 Task: Look for space in Pereira, Colombia from 15th August, 2023 to 20th August, 2023 for 1 adult in price range Rs.5000 to Rs.10000. Place can be private room with 1  bedroom having 1 bed and 1 bathroom. Property type can be house, flat, guest house, hotel. Amenities needed are: washing machine. Booking option can be shelf check-in. Required host language is English.
Action: Mouse moved to (461, 97)
Screenshot: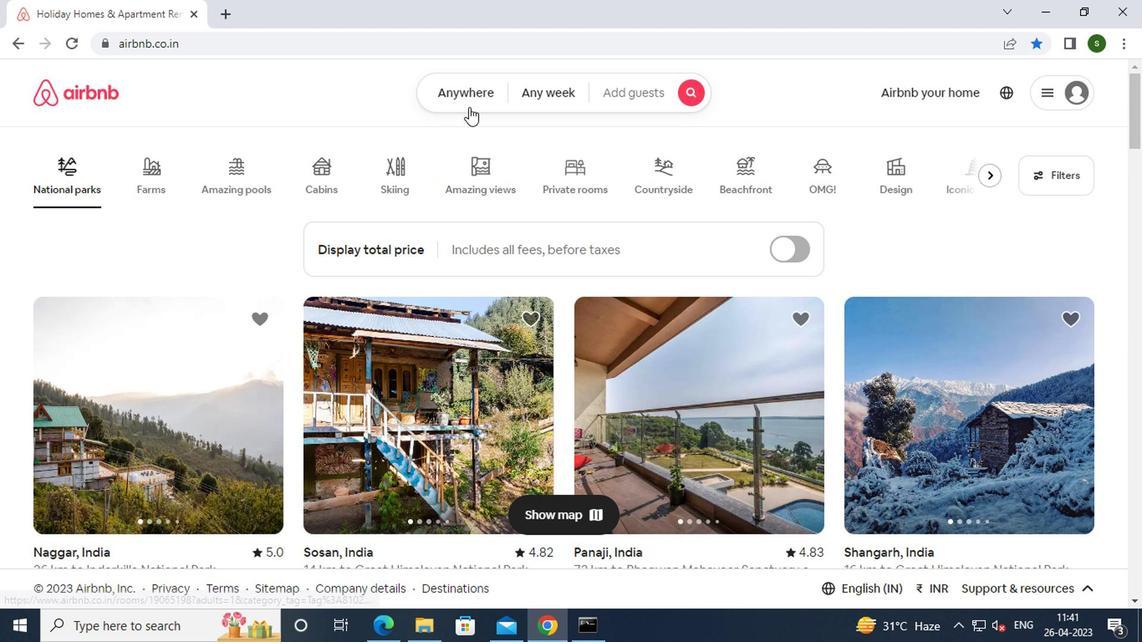 
Action: Mouse pressed left at (461, 97)
Screenshot: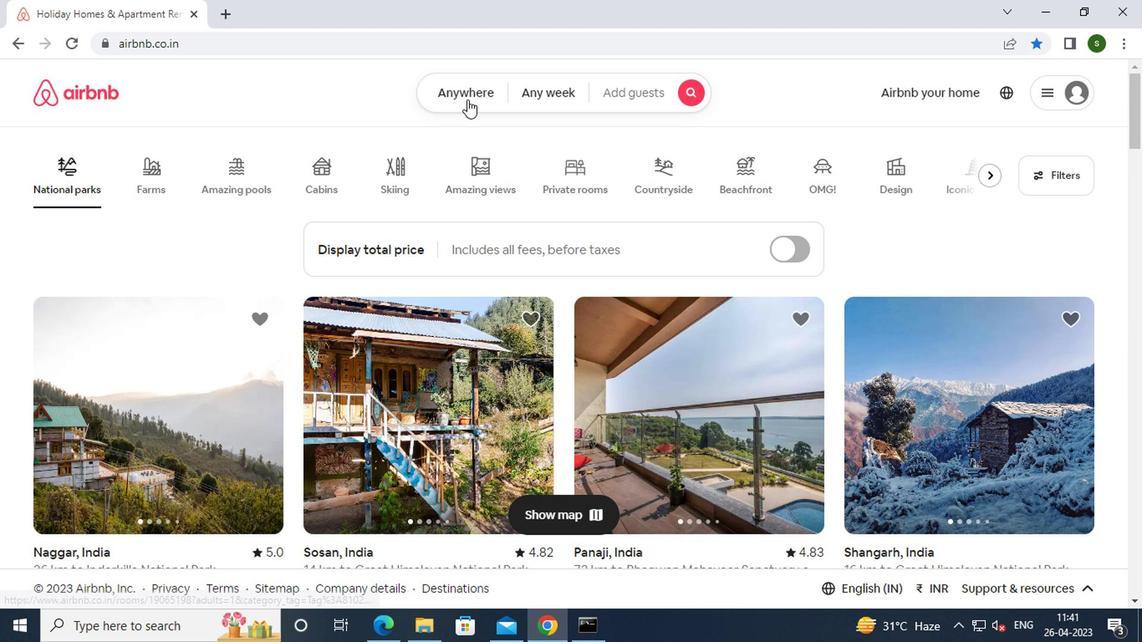 
Action: Mouse moved to (341, 161)
Screenshot: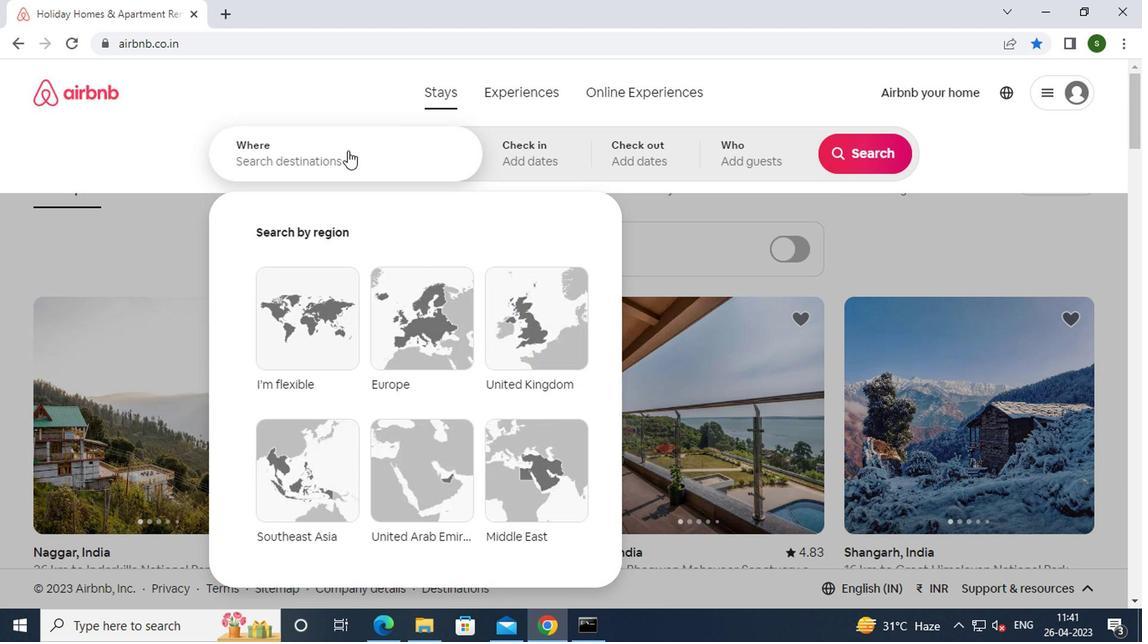 
Action: Mouse pressed left at (341, 161)
Screenshot: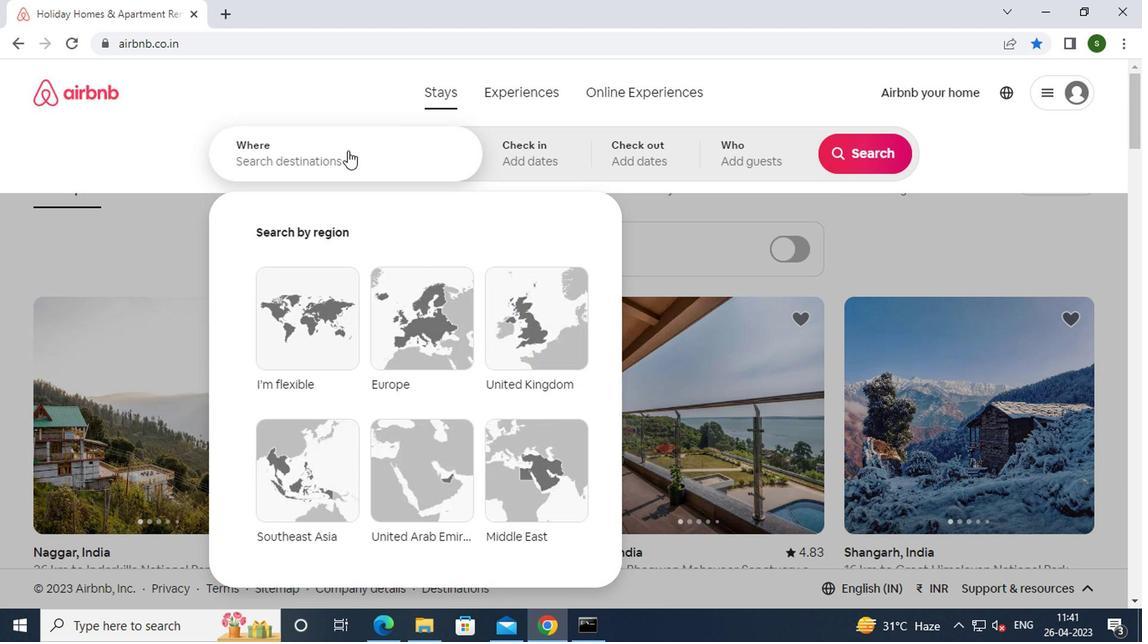 
Action: Key pressed p<Key.caps_lock>ereira,<Key.space><Key.caps_lock>c<Key.caps_lock>olombia<Key.enter>
Screenshot: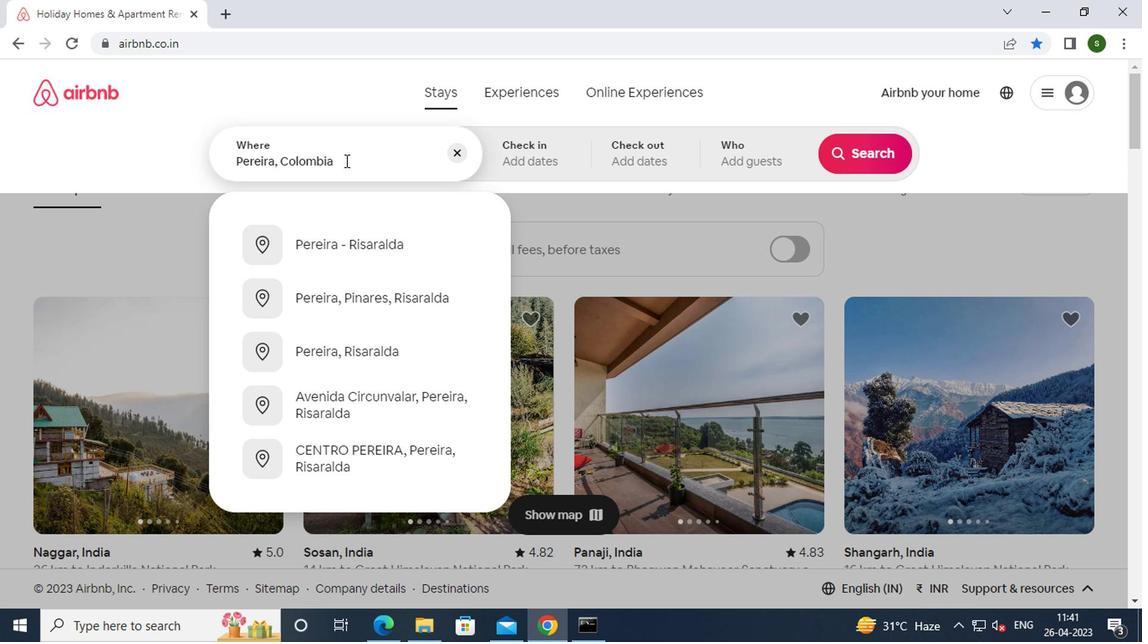 
Action: Mouse moved to (853, 290)
Screenshot: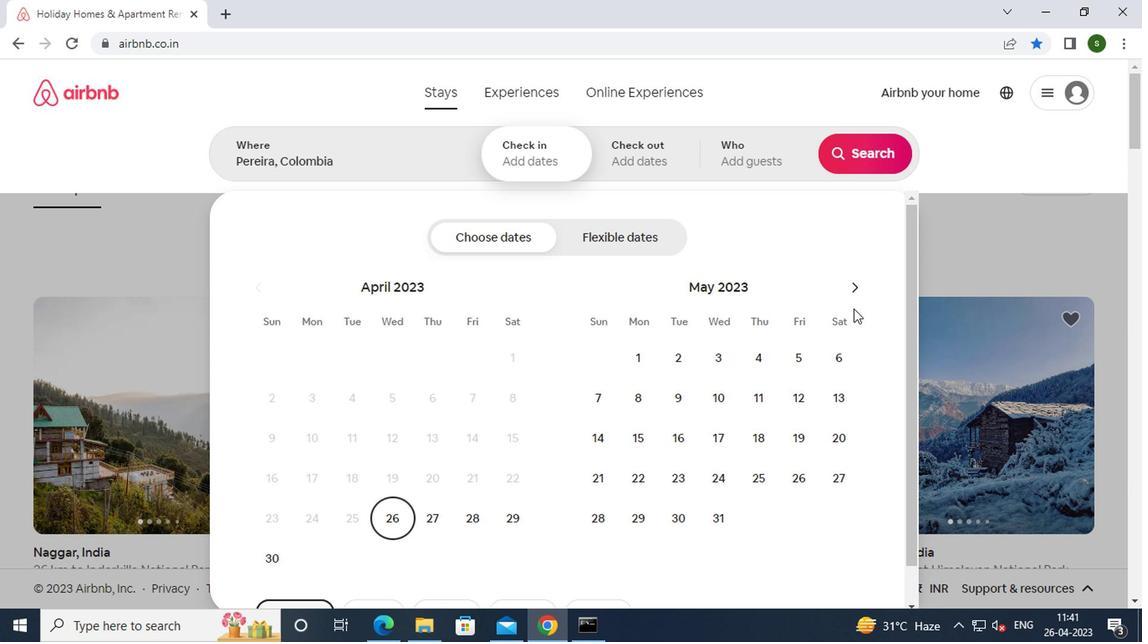 
Action: Mouse pressed left at (853, 290)
Screenshot: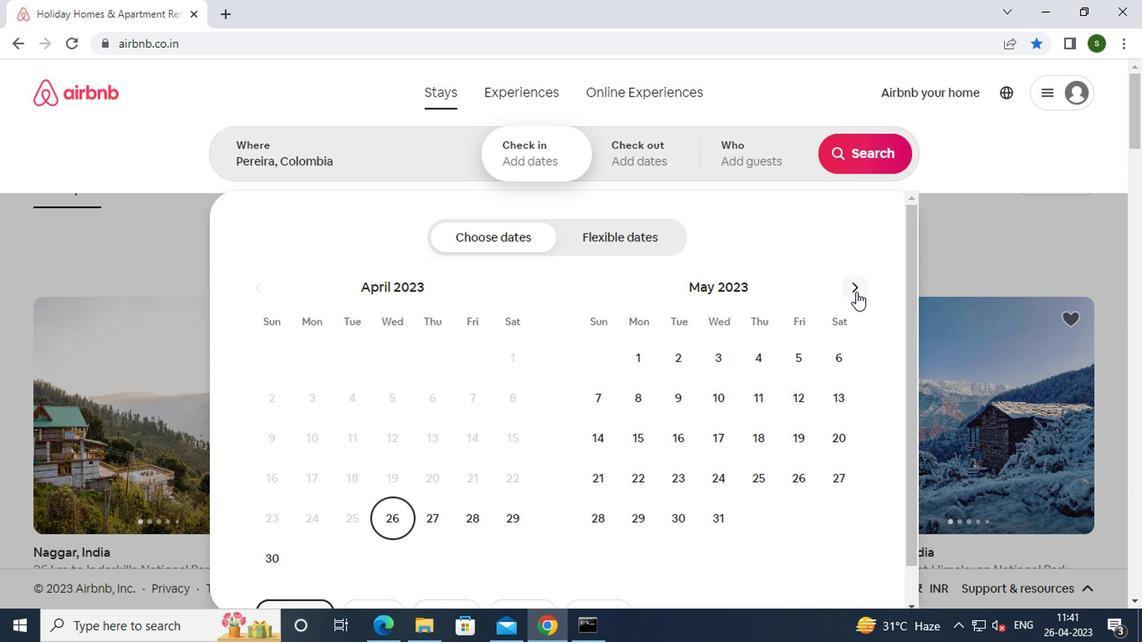 
Action: Mouse moved to (853, 290)
Screenshot: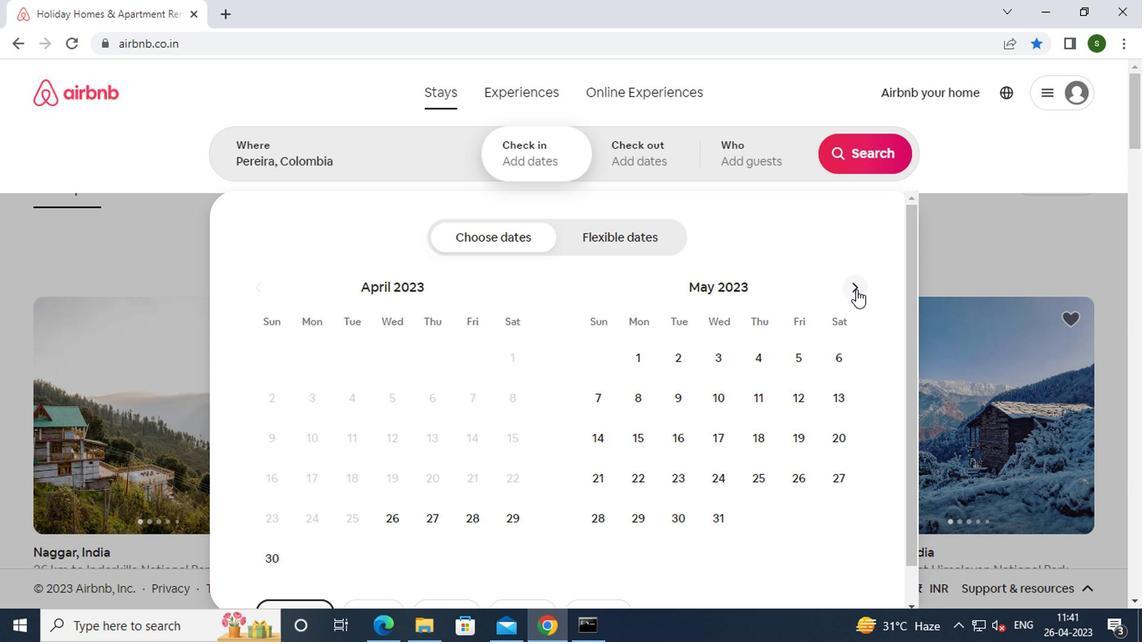 
Action: Mouse pressed left at (853, 290)
Screenshot: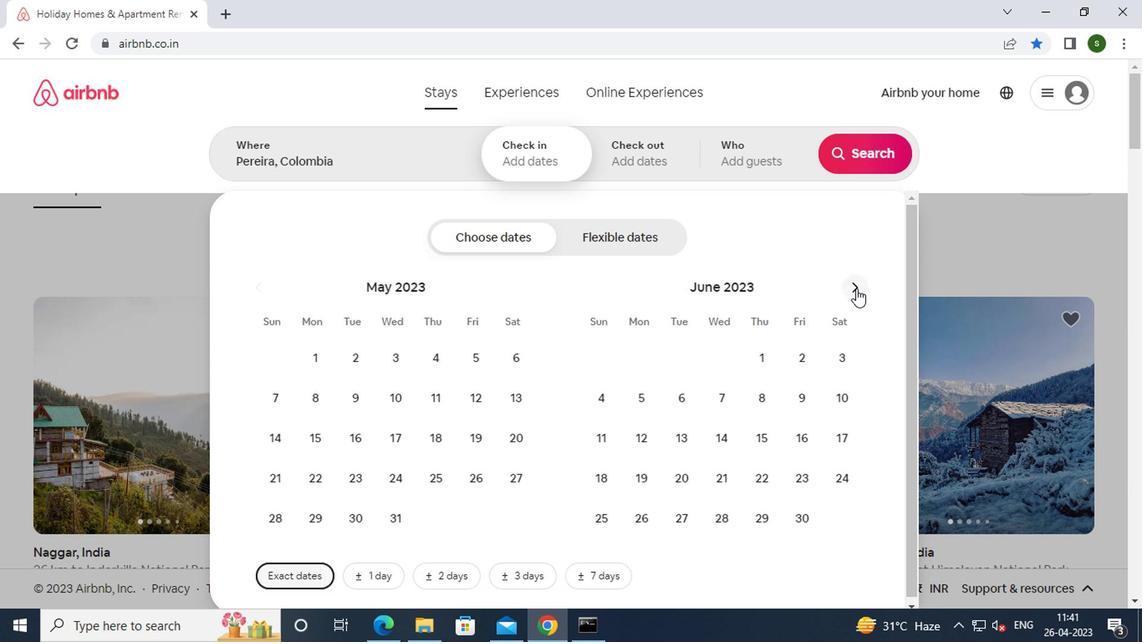 
Action: Mouse pressed left at (853, 290)
Screenshot: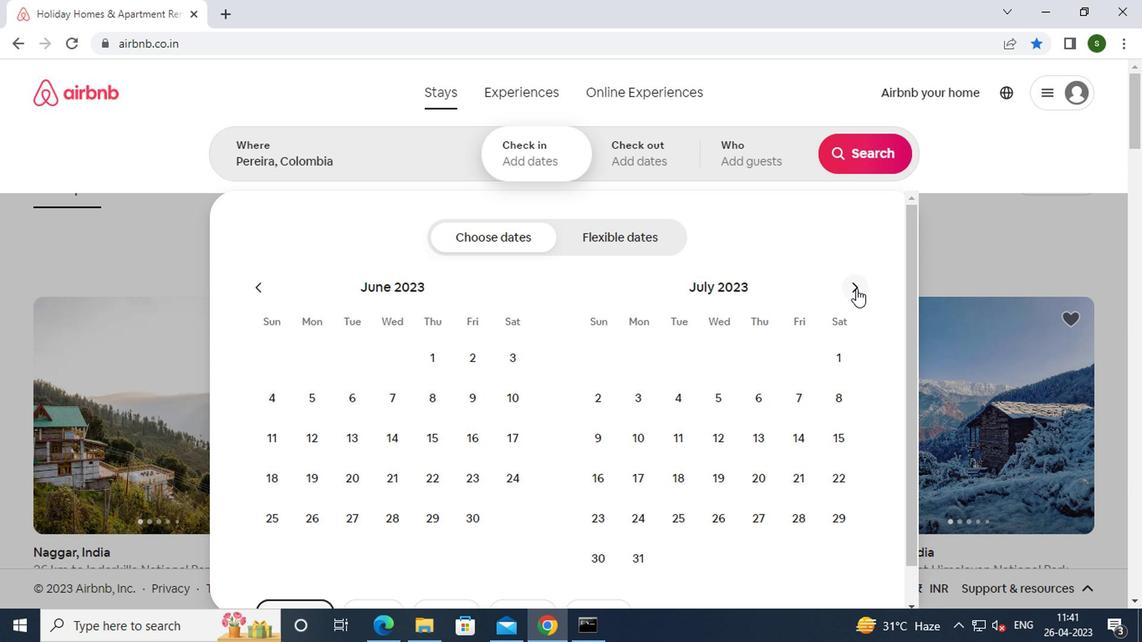 
Action: Mouse moved to (678, 437)
Screenshot: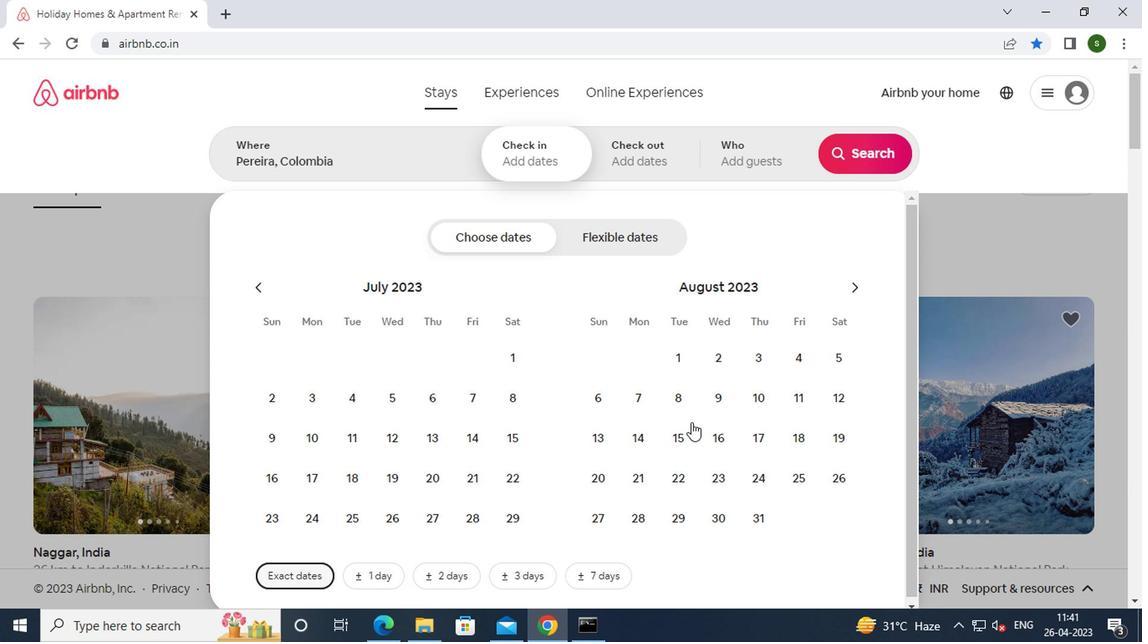 
Action: Mouse pressed left at (678, 437)
Screenshot: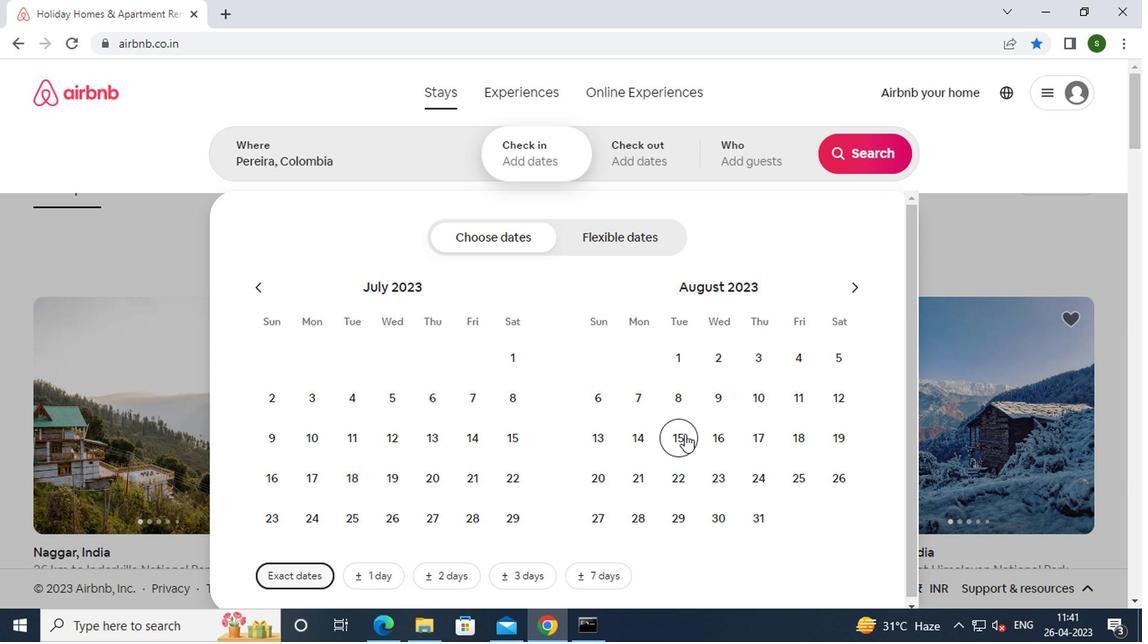 
Action: Mouse moved to (595, 472)
Screenshot: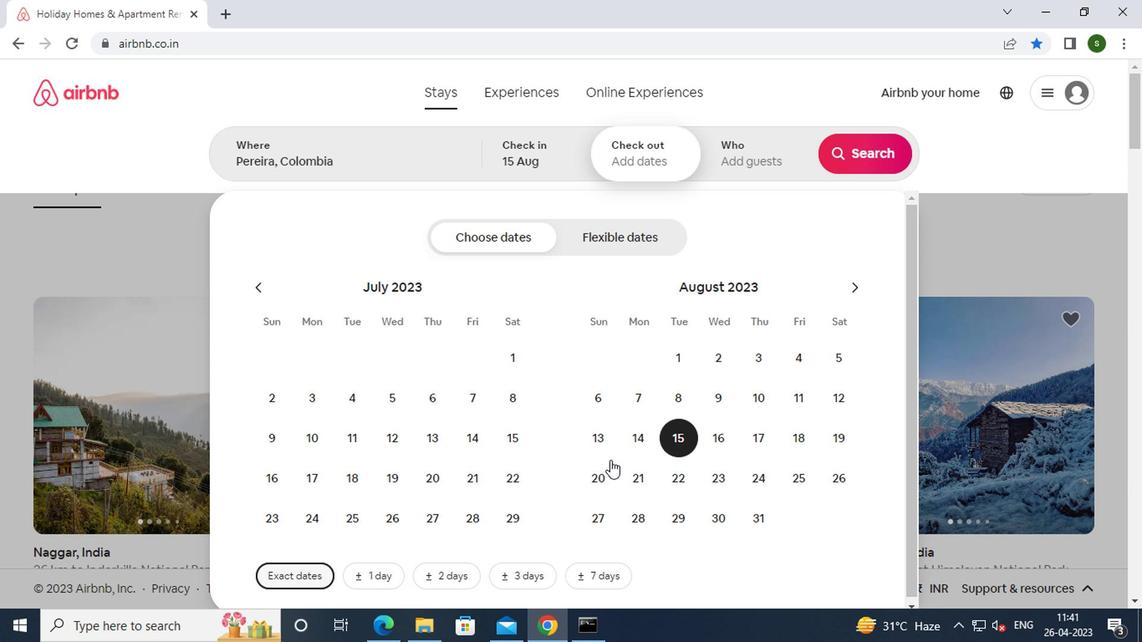 
Action: Mouse pressed left at (595, 472)
Screenshot: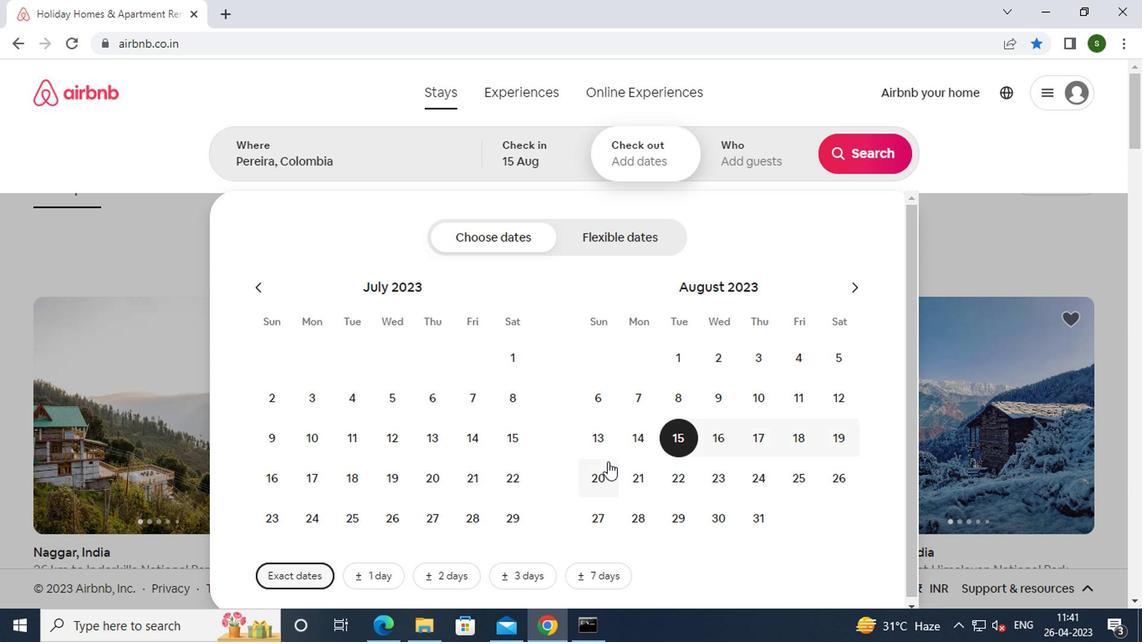 
Action: Mouse moved to (747, 160)
Screenshot: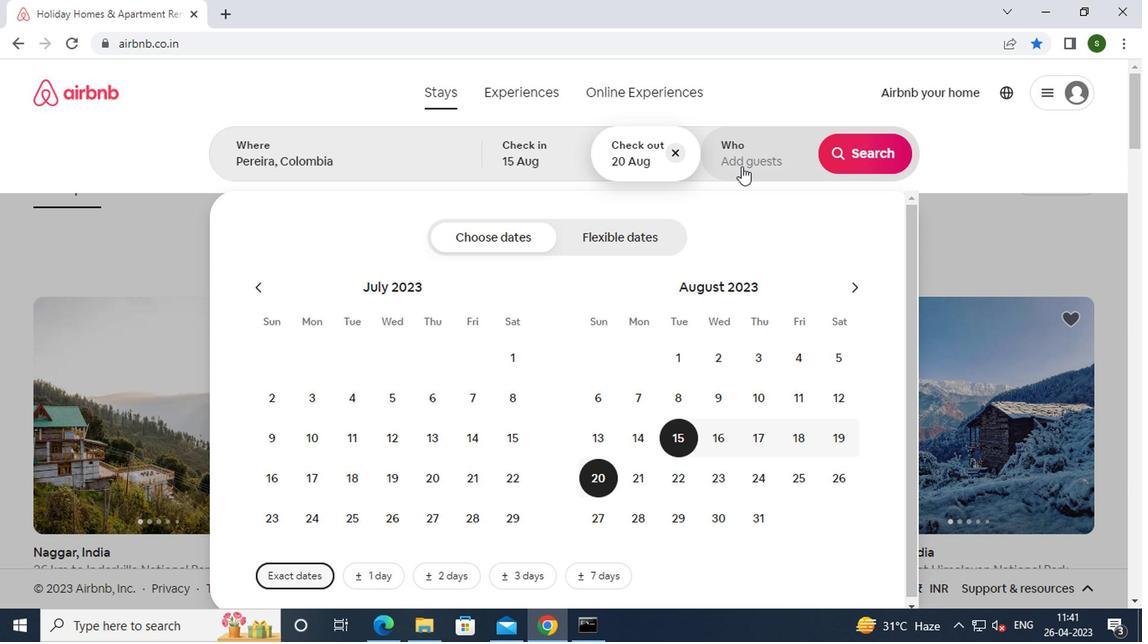 
Action: Mouse pressed left at (747, 160)
Screenshot: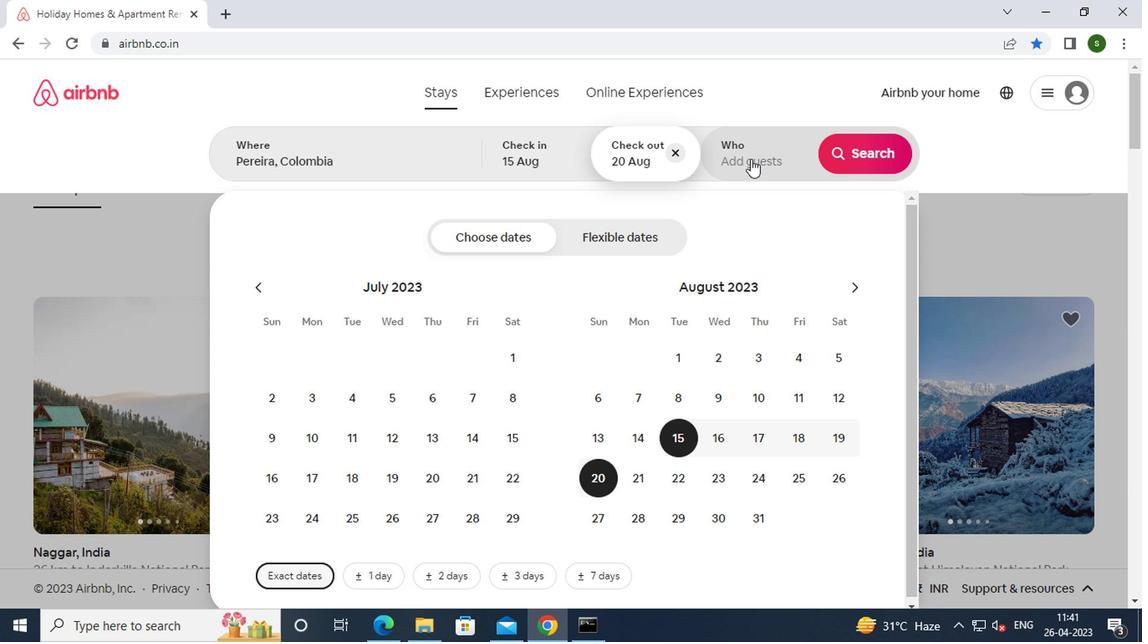 
Action: Mouse moved to (871, 249)
Screenshot: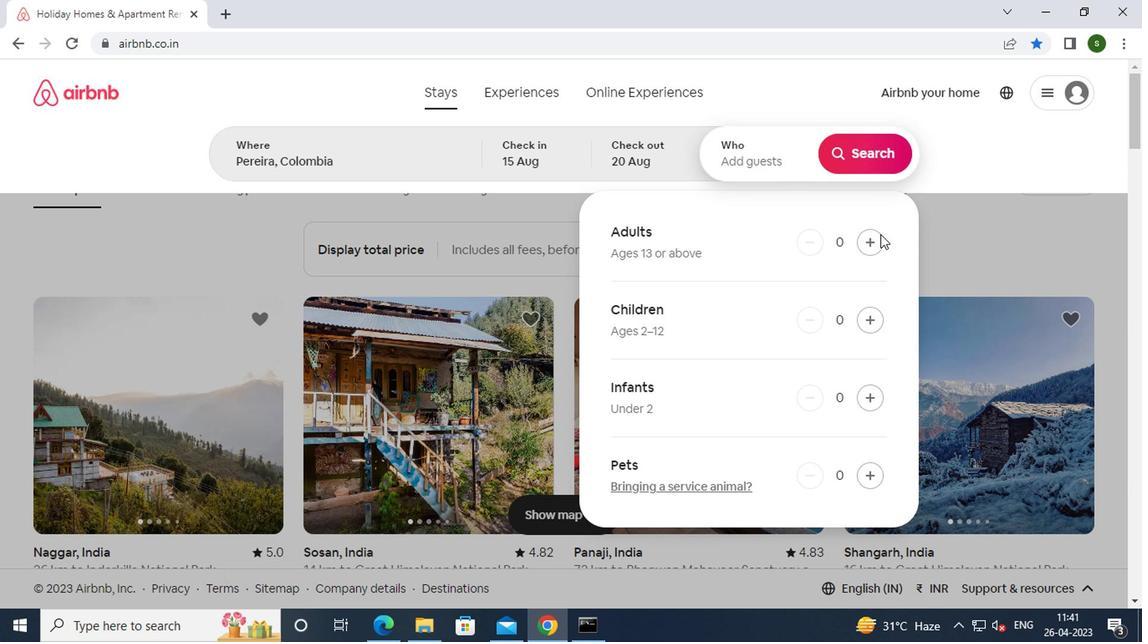 
Action: Mouse pressed left at (871, 249)
Screenshot: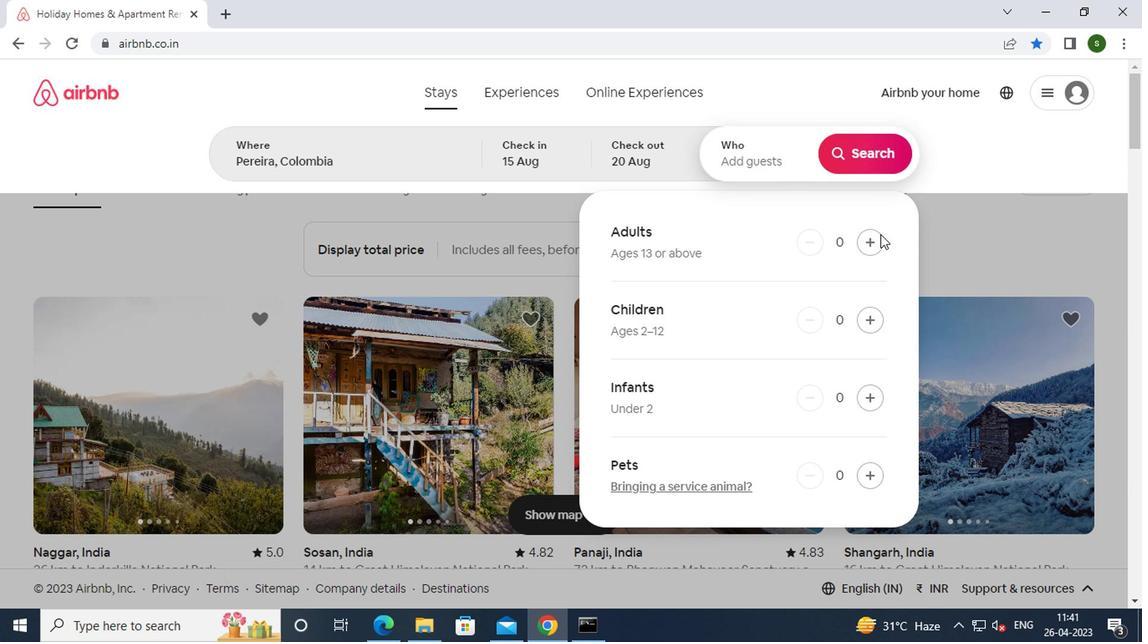
Action: Mouse moved to (858, 147)
Screenshot: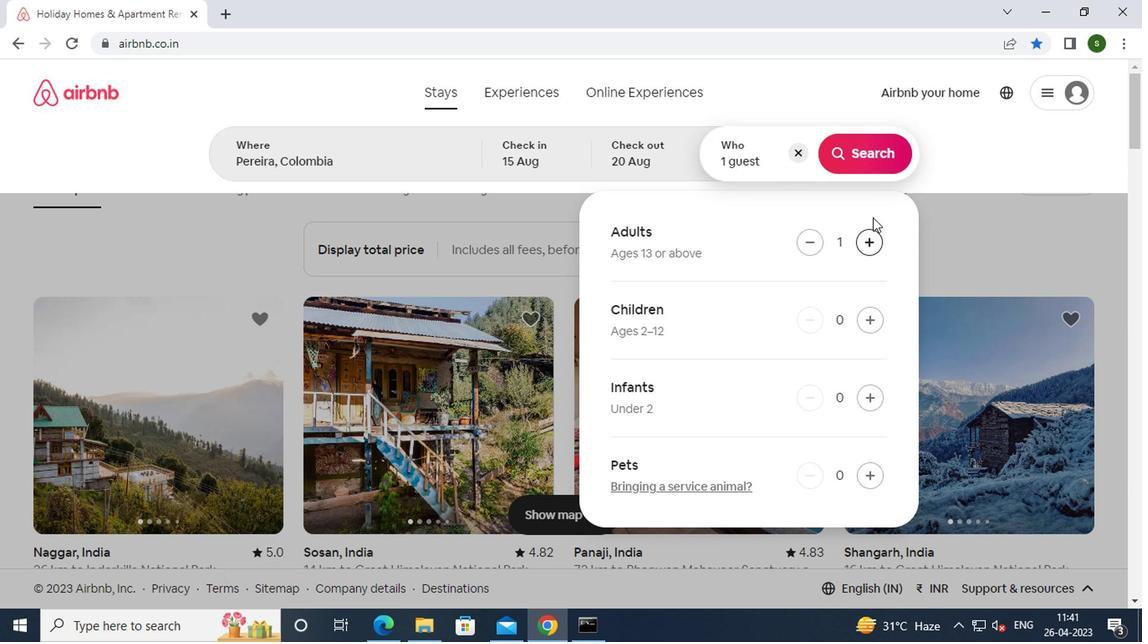 
Action: Mouse pressed left at (858, 147)
Screenshot: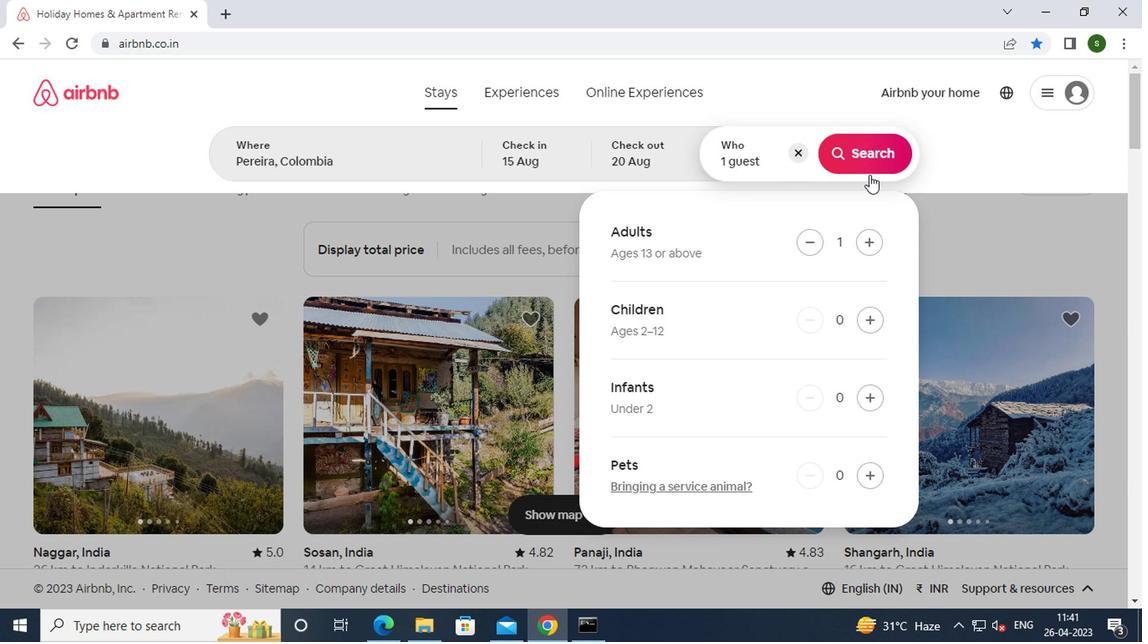 
Action: Mouse moved to (1070, 161)
Screenshot: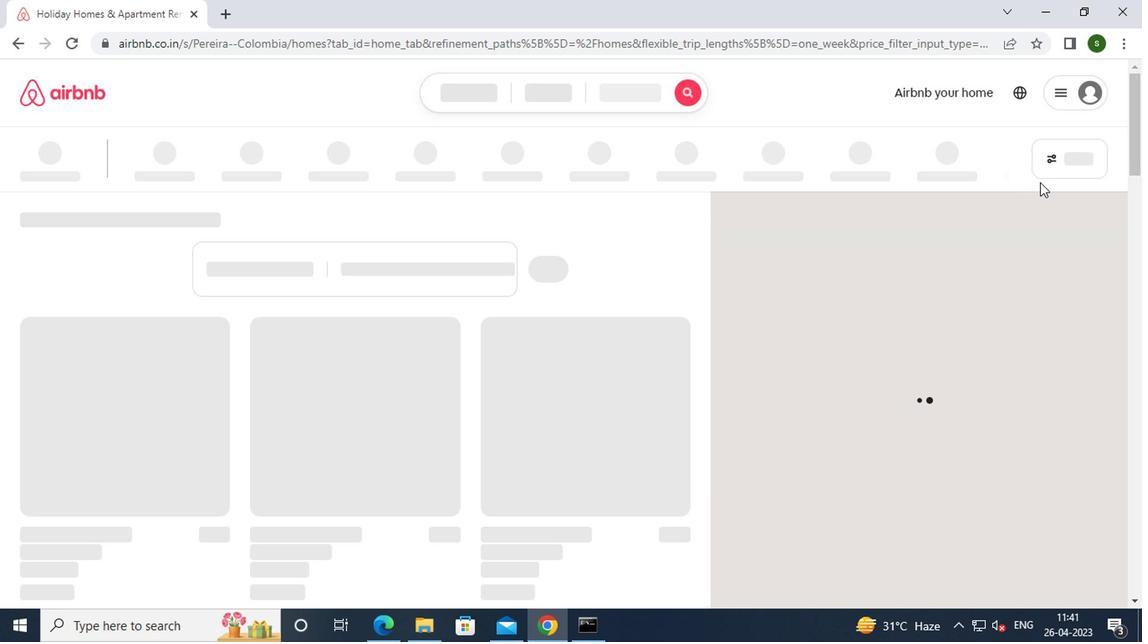 
Action: Mouse pressed left at (1070, 161)
Screenshot: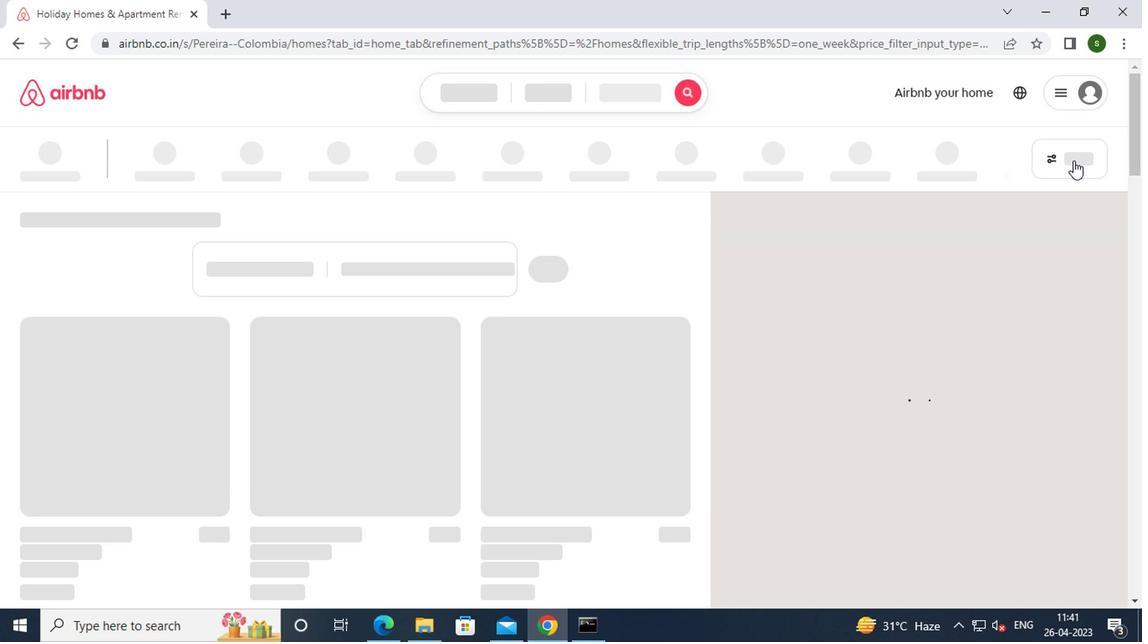 
Action: Mouse moved to (1049, 169)
Screenshot: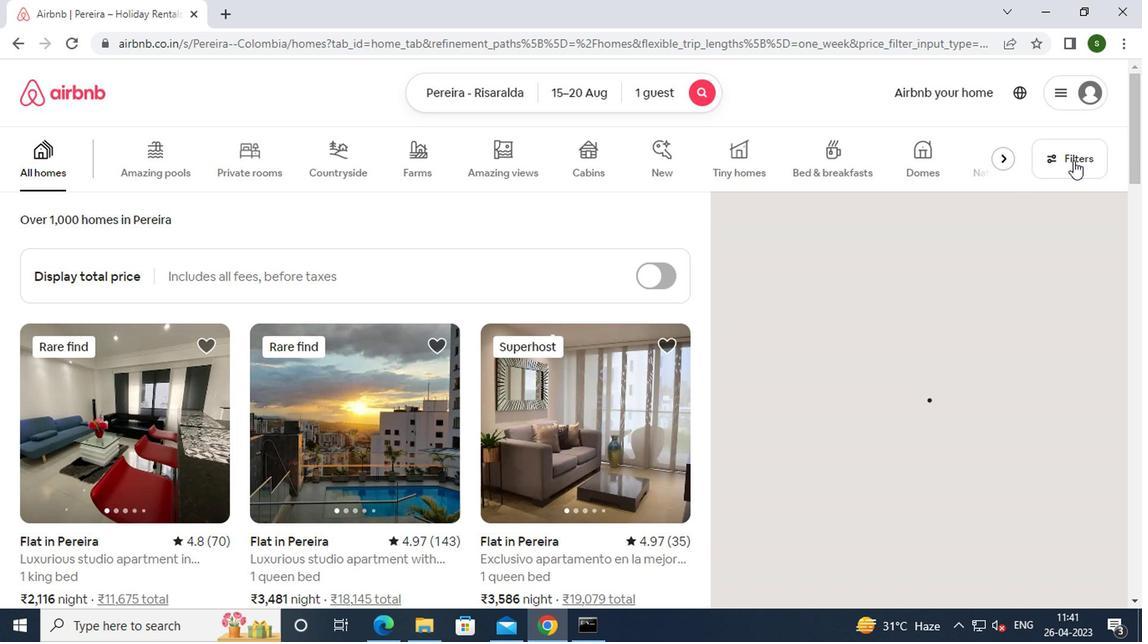 
Action: Mouse pressed left at (1049, 169)
Screenshot: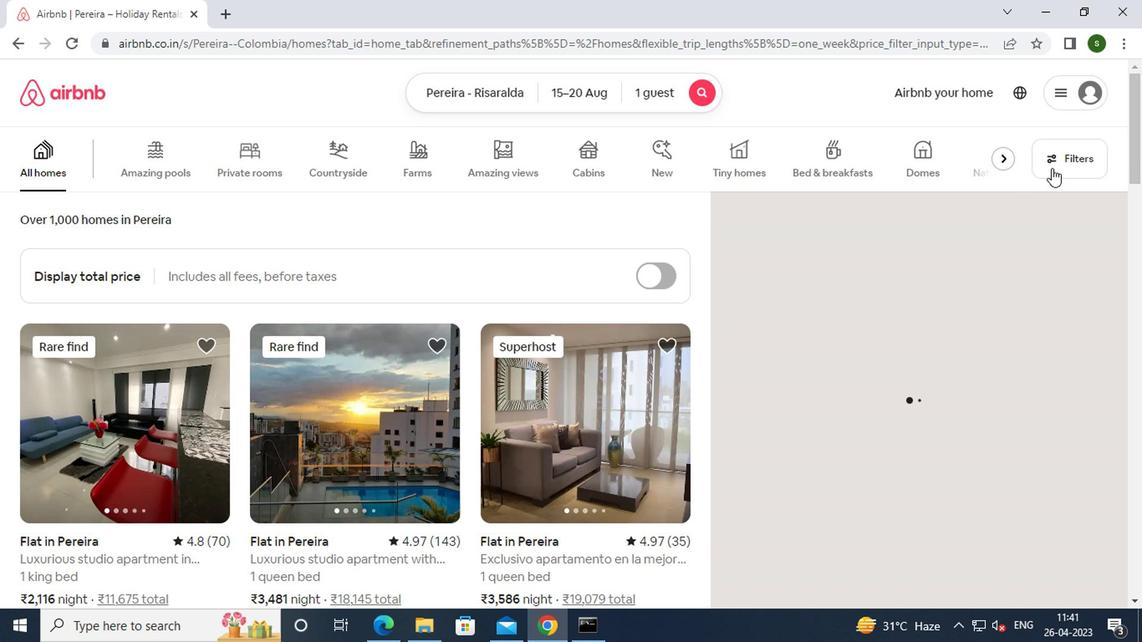 
Action: Mouse moved to (508, 379)
Screenshot: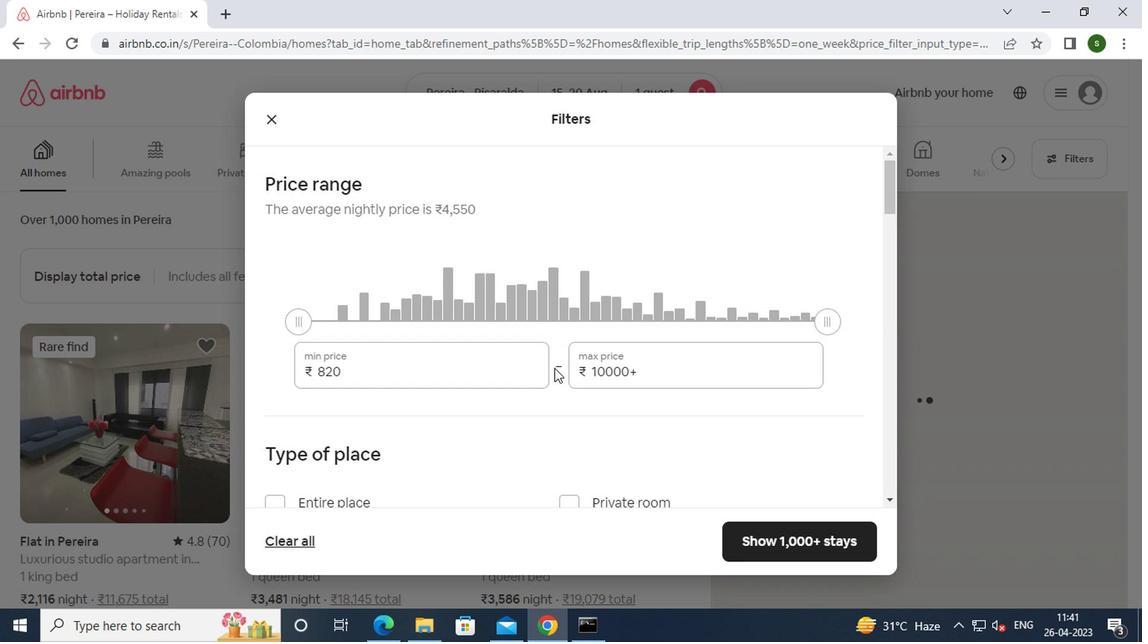 
Action: Mouse pressed left at (508, 379)
Screenshot: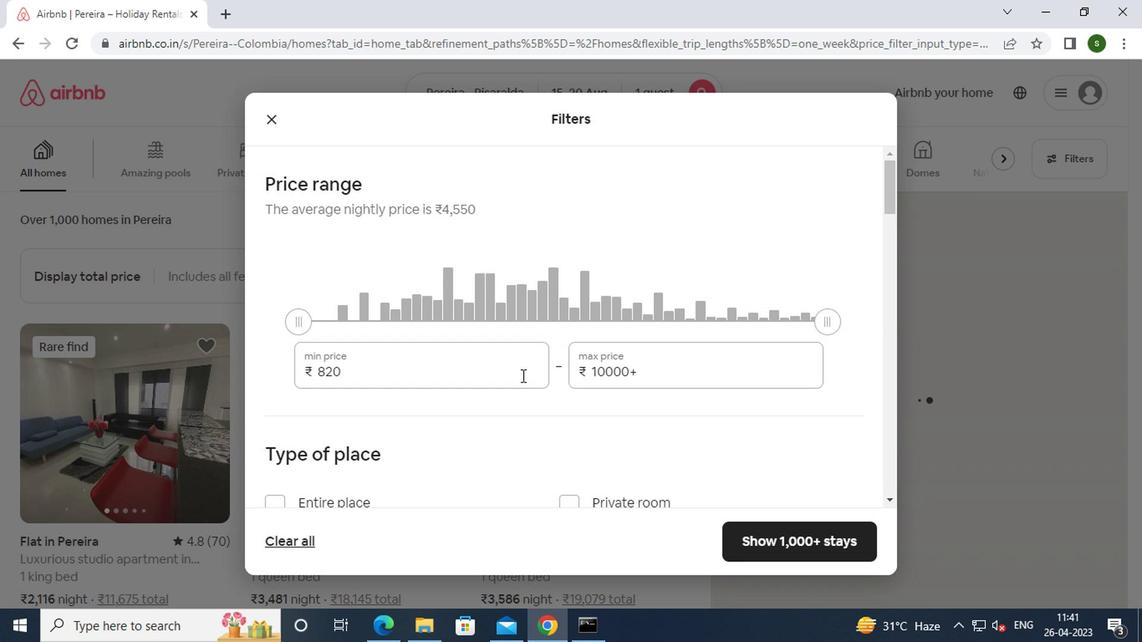 
Action: Mouse moved to (505, 374)
Screenshot: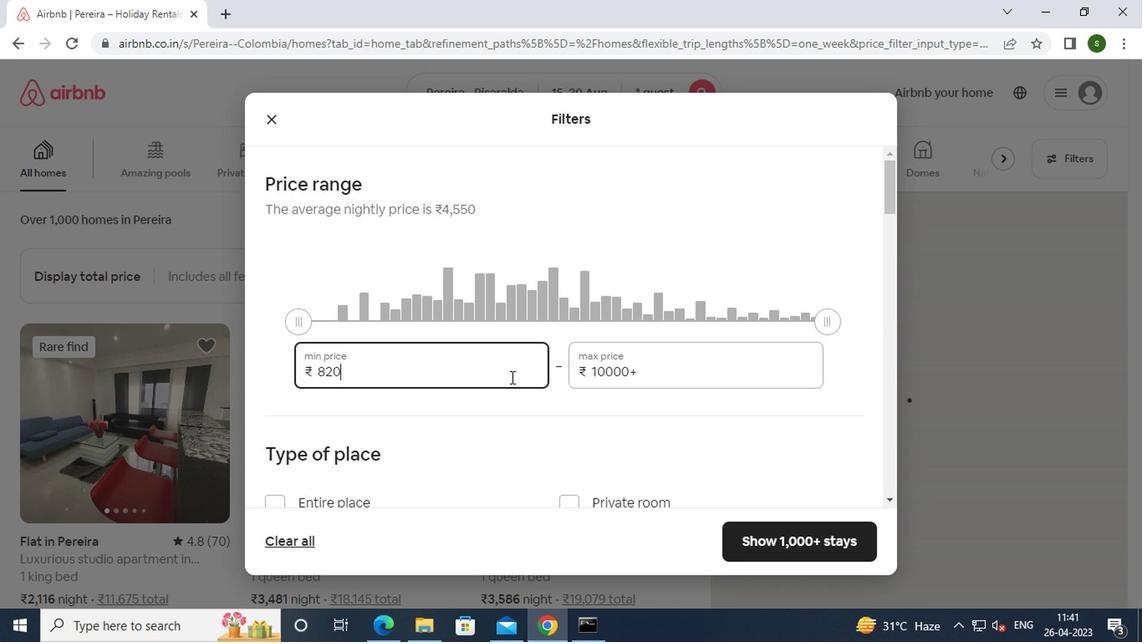 
Action: Key pressed <Key.backspace><Key.backspace><Key.backspace><Key.backspace><Key.backspace><Key.backspace><Key.backspace><Key.backspace><Key.backspace><Key.backspace><Key.backspace>5000
Screenshot: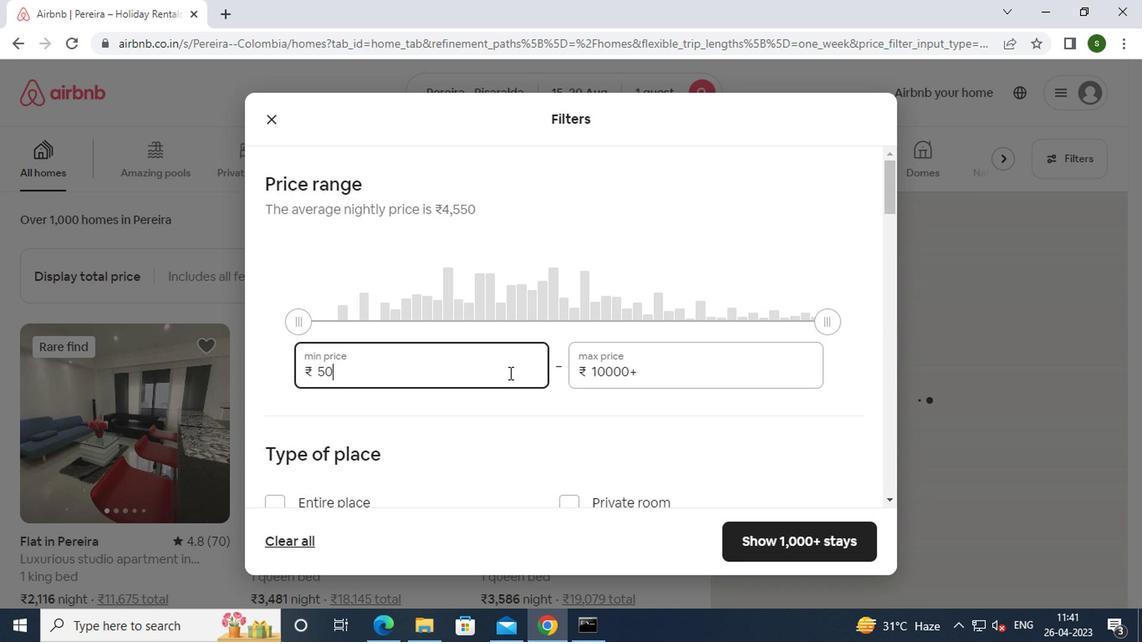 
Action: Mouse moved to (644, 366)
Screenshot: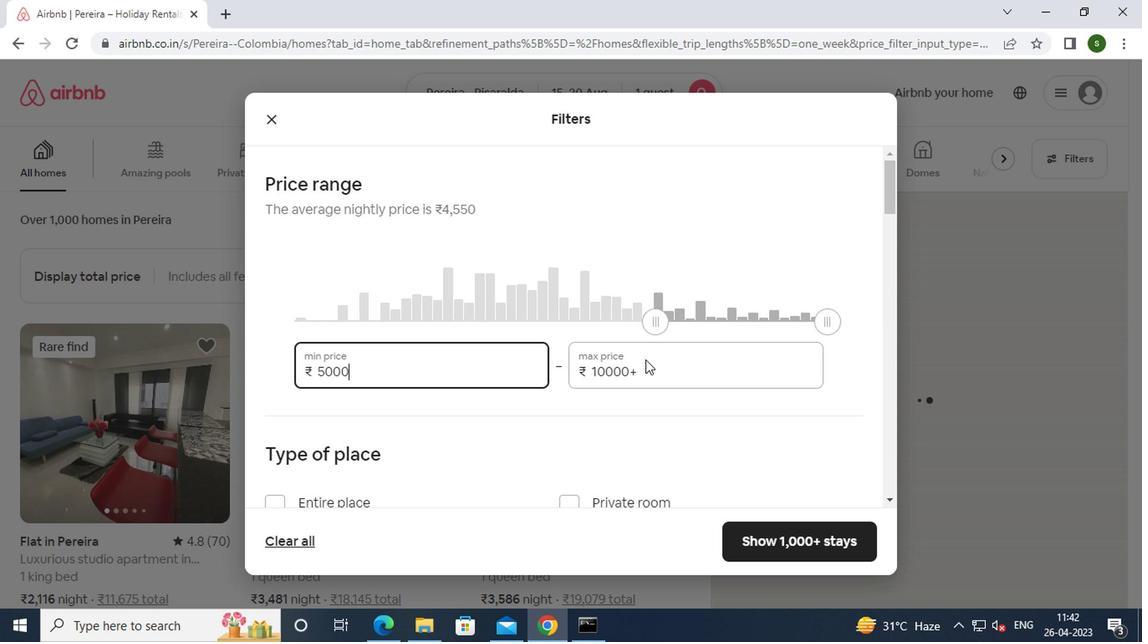 
Action: Mouse pressed left at (644, 366)
Screenshot: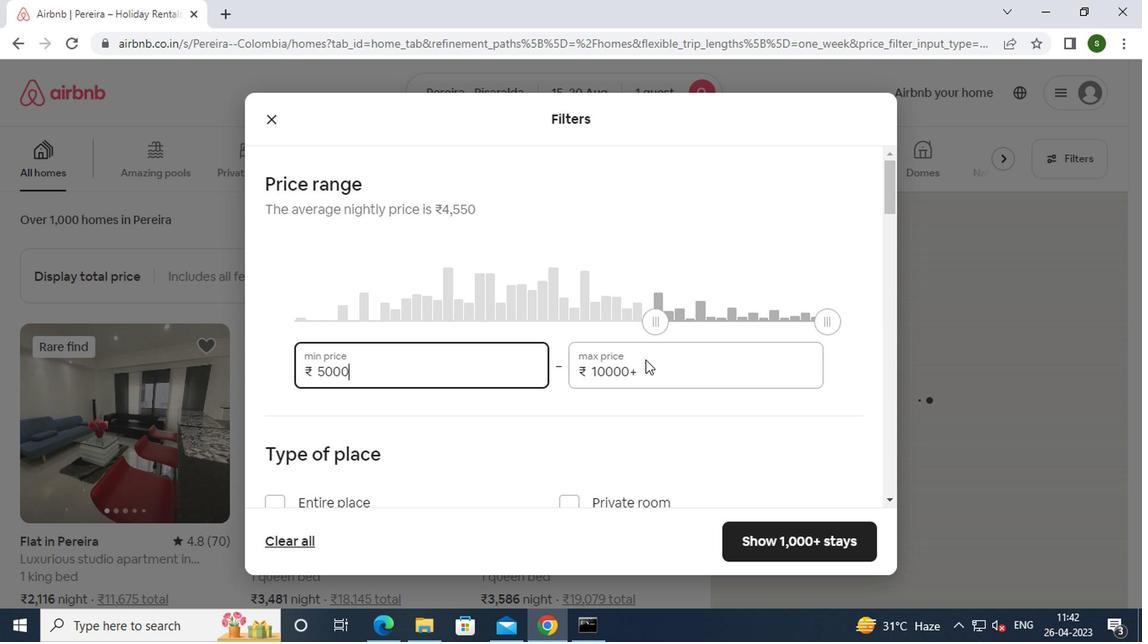 
Action: Key pressed <Key.backspace><Key.backspace><Key.backspace><Key.backspace><Key.backspace><Key.backspace><Key.backspace><Key.backspace><Key.backspace><Key.backspace><Key.backspace><Key.backspace>10000
Screenshot: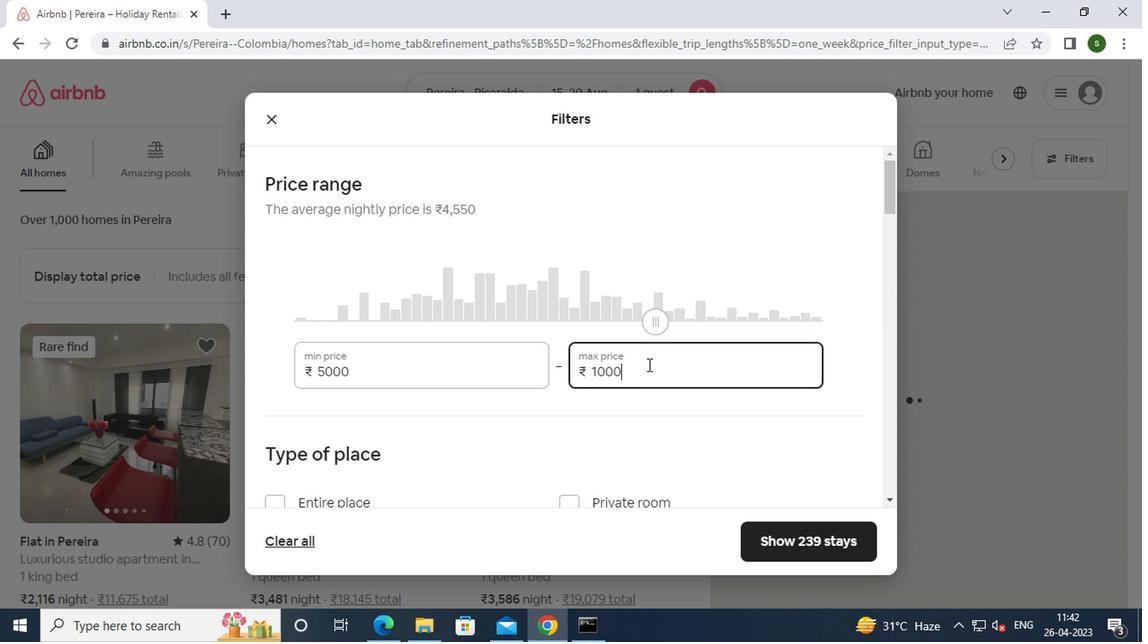 
Action: Mouse moved to (530, 410)
Screenshot: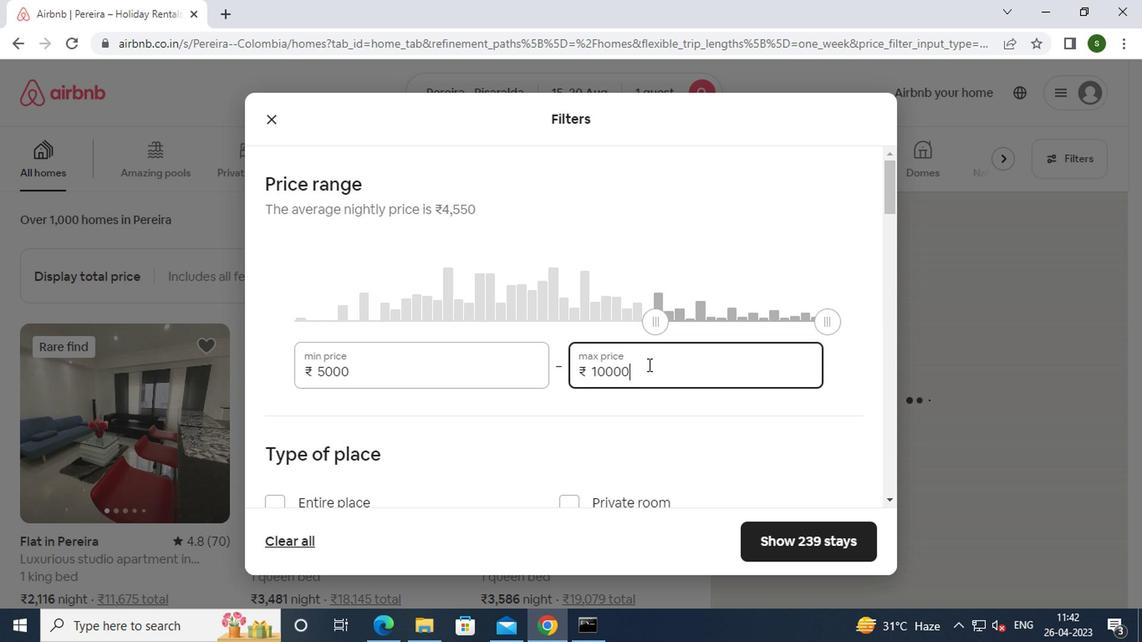 
Action: Mouse scrolled (530, 409) with delta (0, -1)
Screenshot: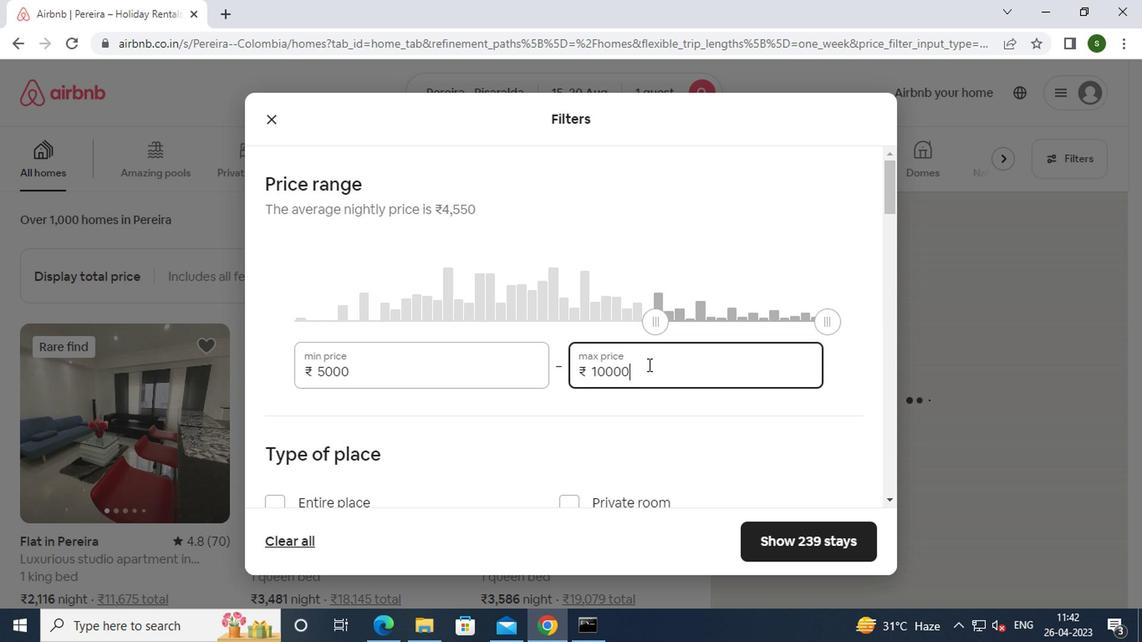 
Action: Mouse moved to (528, 411)
Screenshot: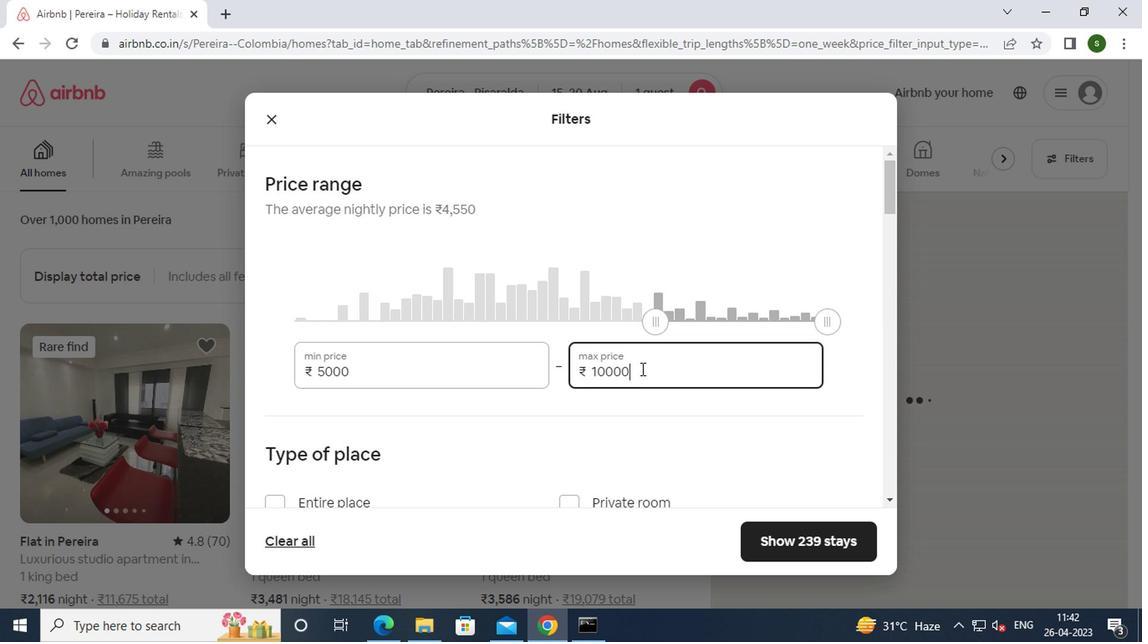 
Action: Mouse scrolled (528, 410) with delta (0, 0)
Screenshot: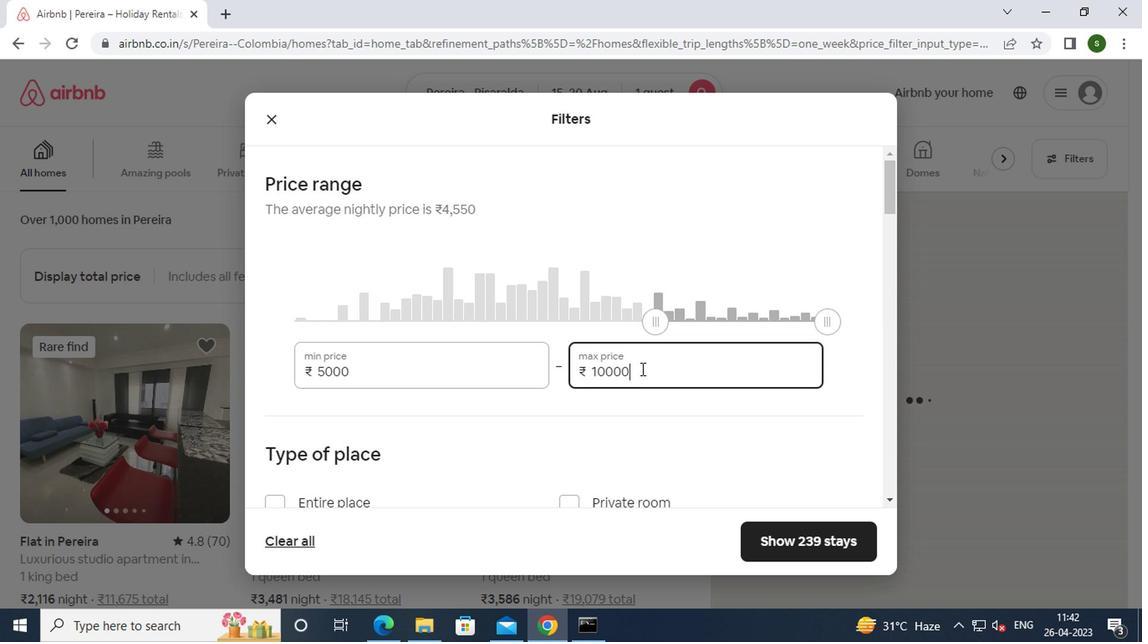
Action: Mouse moved to (567, 346)
Screenshot: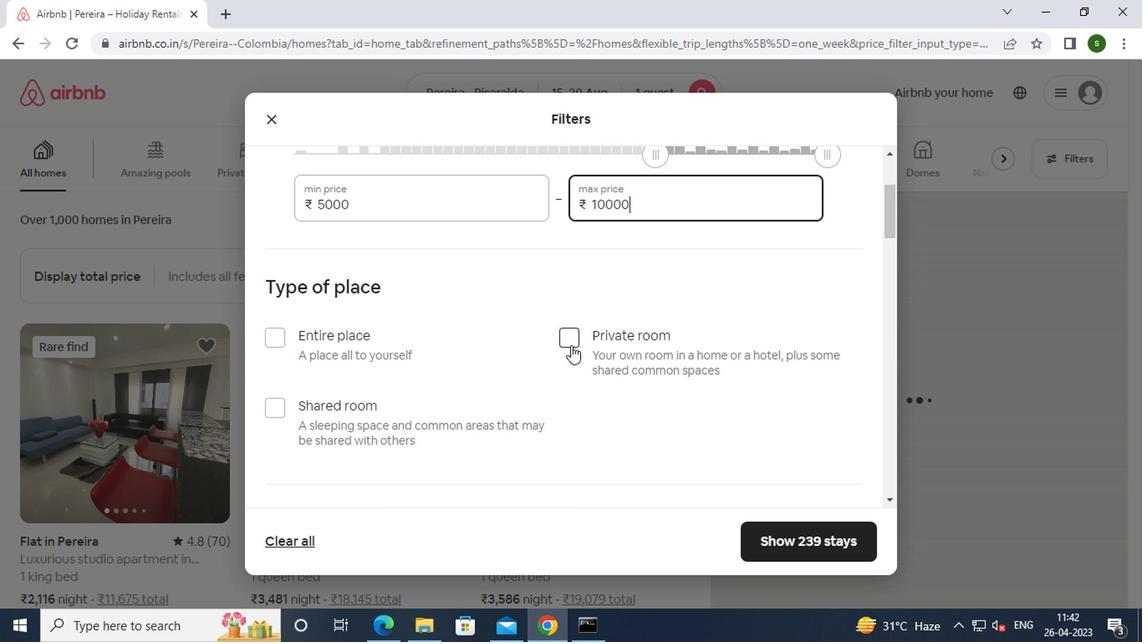 
Action: Mouse pressed left at (567, 346)
Screenshot: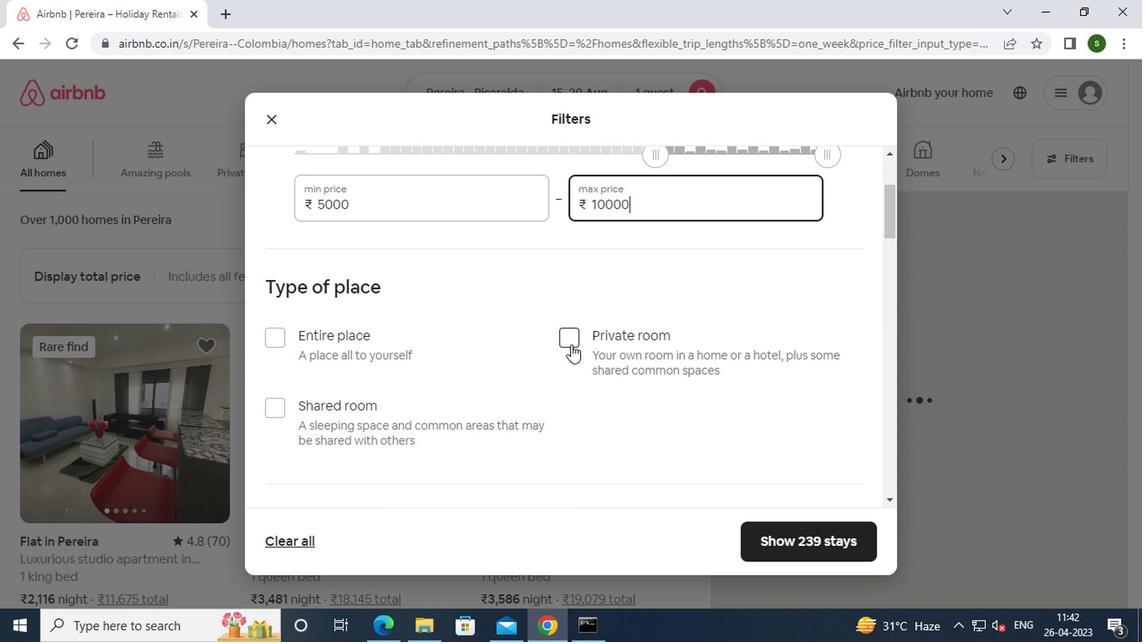 
Action: Mouse moved to (484, 382)
Screenshot: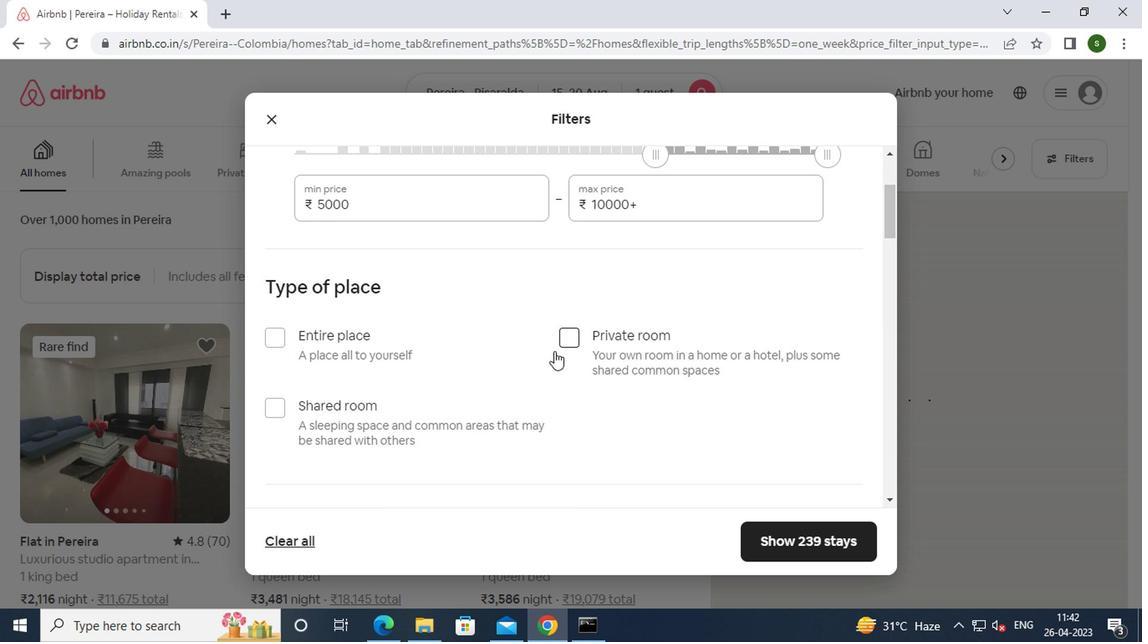 
Action: Mouse scrolled (484, 380) with delta (0, -1)
Screenshot: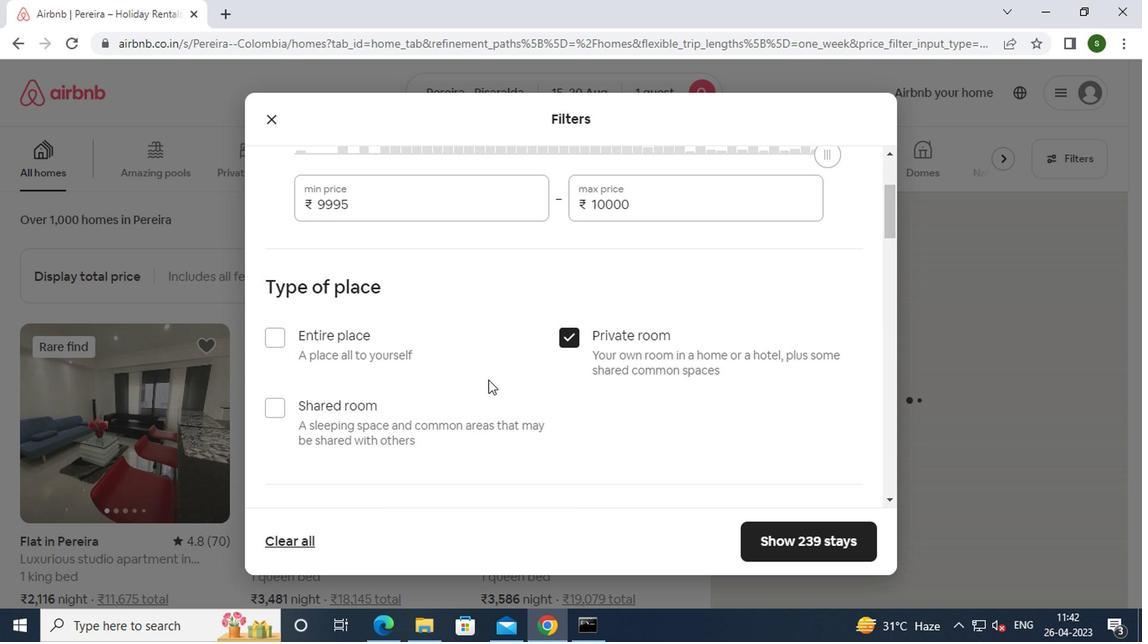 
Action: Mouse scrolled (484, 380) with delta (0, -1)
Screenshot: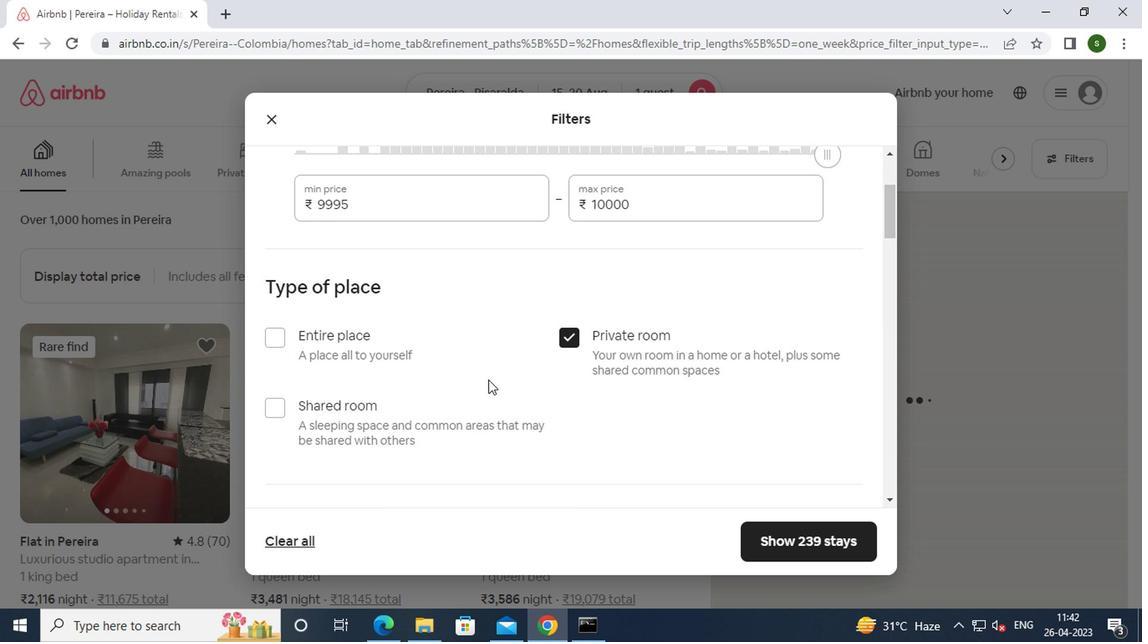 
Action: Mouse scrolled (484, 380) with delta (0, -1)
Screenshot: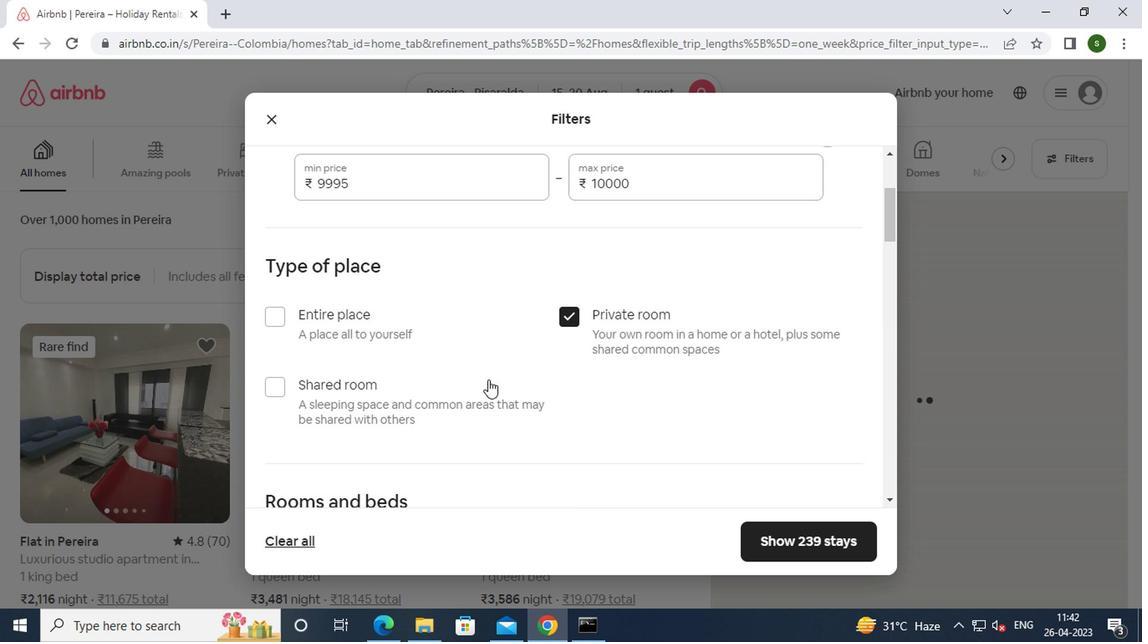 
Action: Mouse scrolled (484, 380) with delta (0, -1)
Screenshot: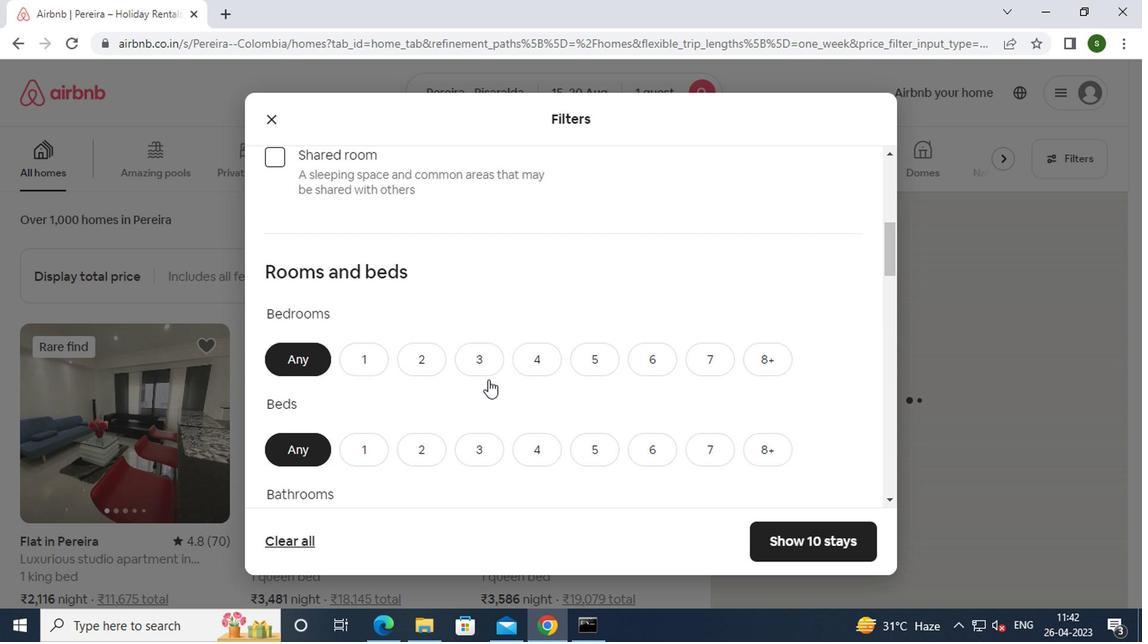 
Action: Mouse scrolled (484, 380) with delta (0, -1)
Screenshot: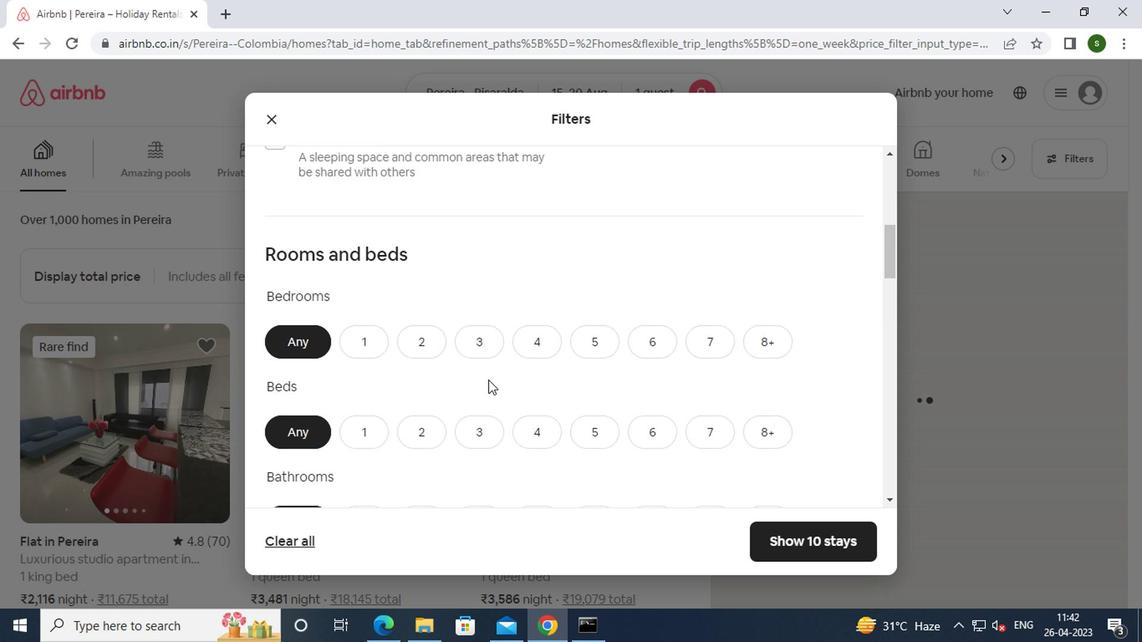 
Action: Mouse moved to (360, 176)
Screenshot: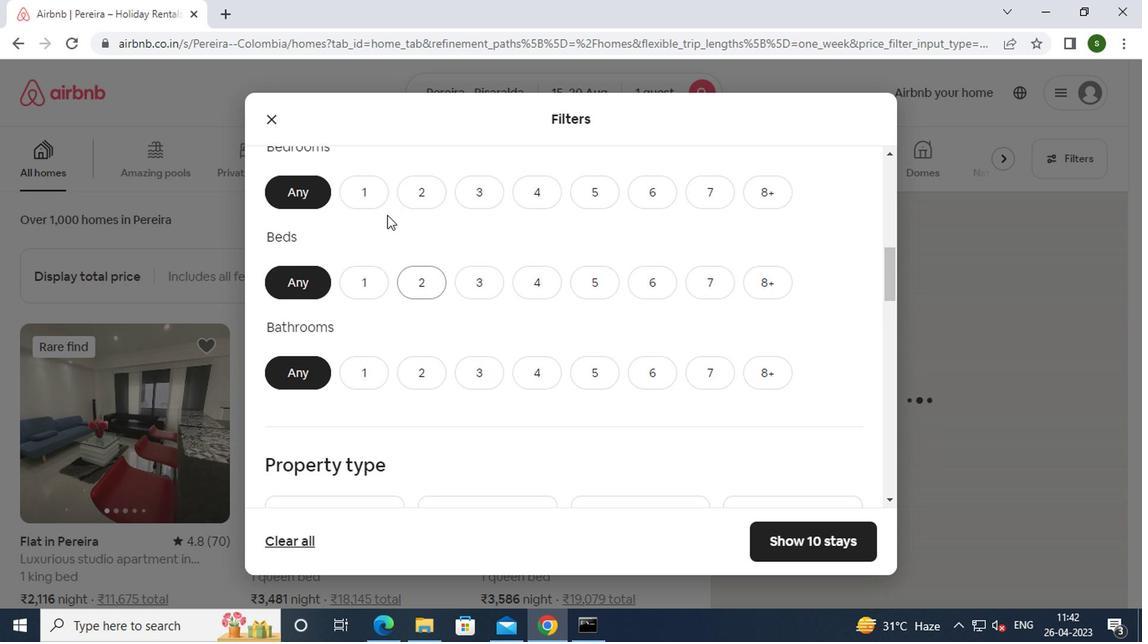 
Action: Mouse pressed left at (360, 176)
Screenshot: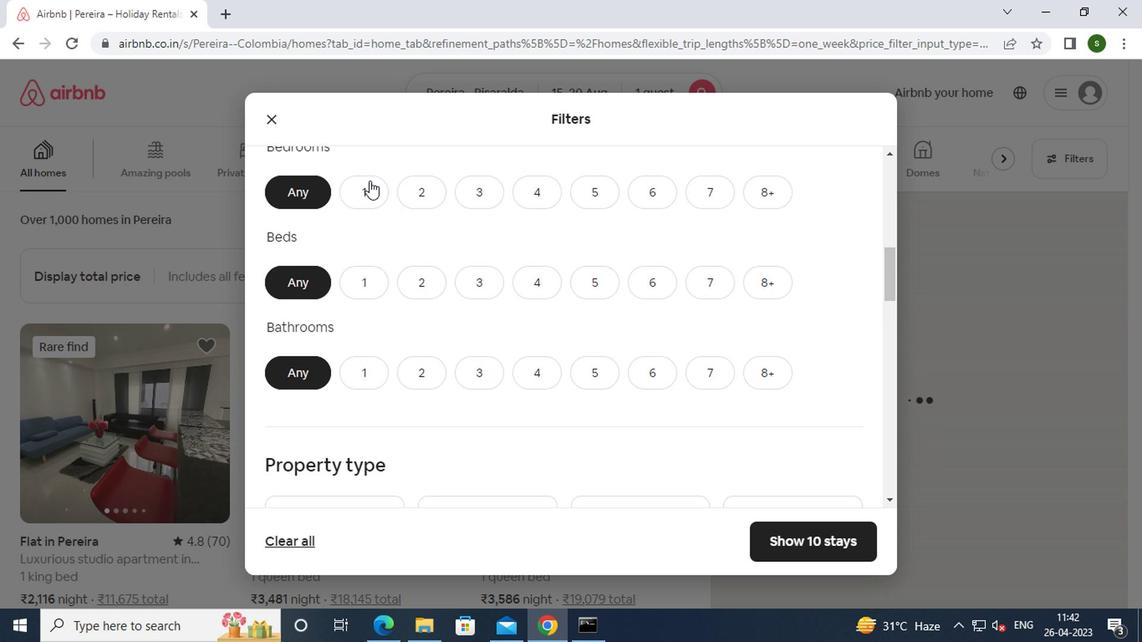 
Action: Mouse moved to (360, 195)
Screenshot: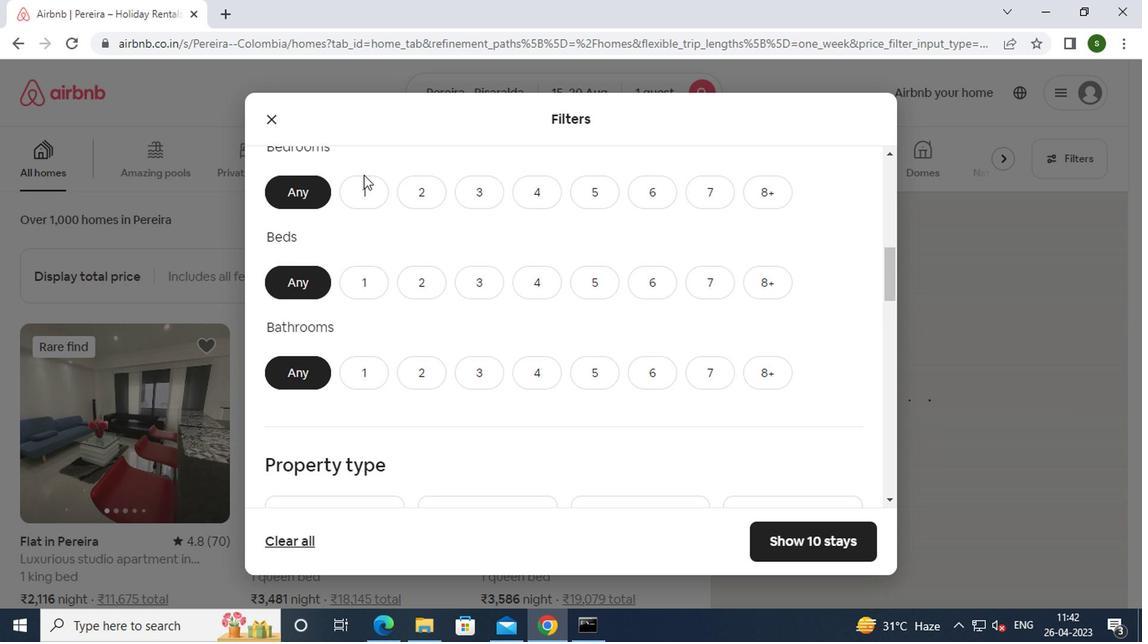 
Action: Mouse pressed left at (360, 195)
Screenshot: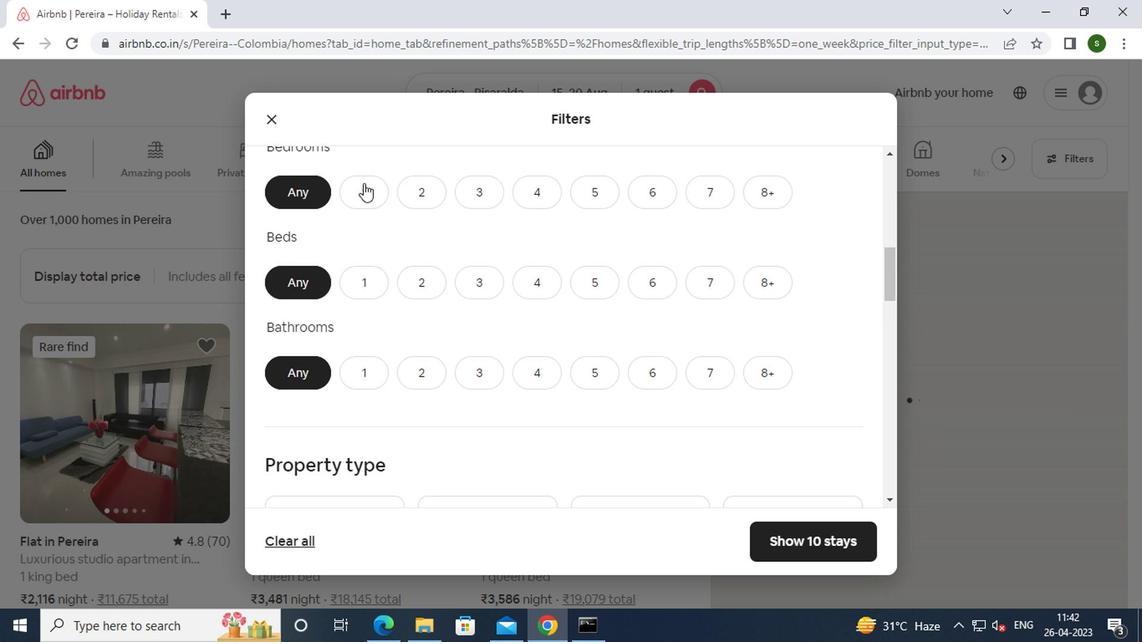
Action: Mouse moved to (357, 284)
Screenshot: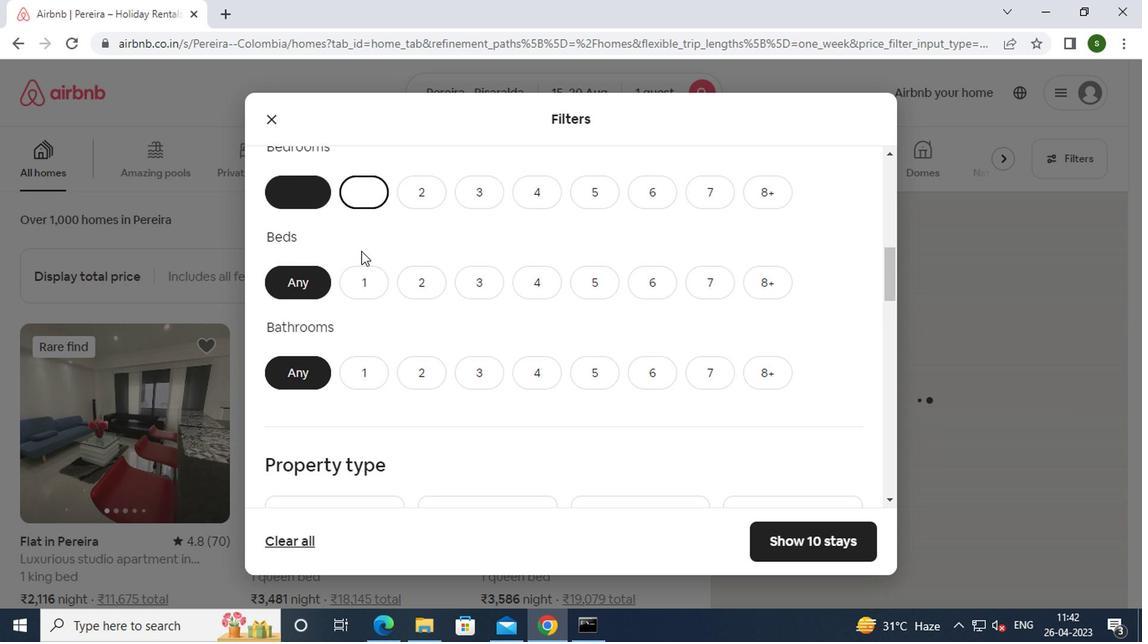 
Action: Mouse pressed left at (357, 284)
Screenshot: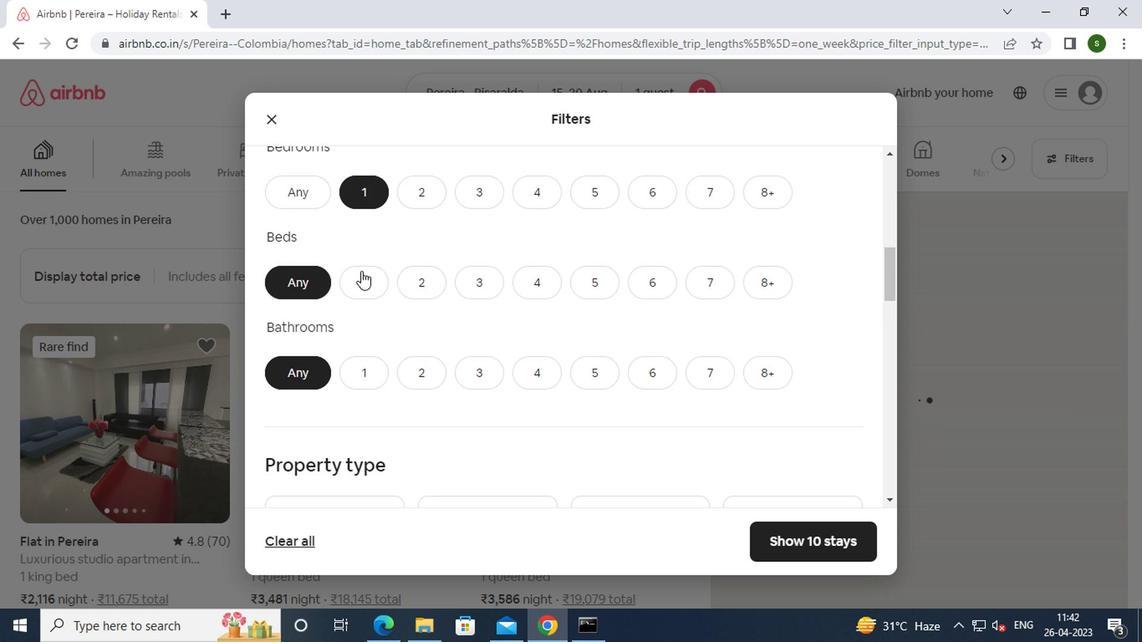 
Action: Mouse moved to (352, 377)
Screenshot: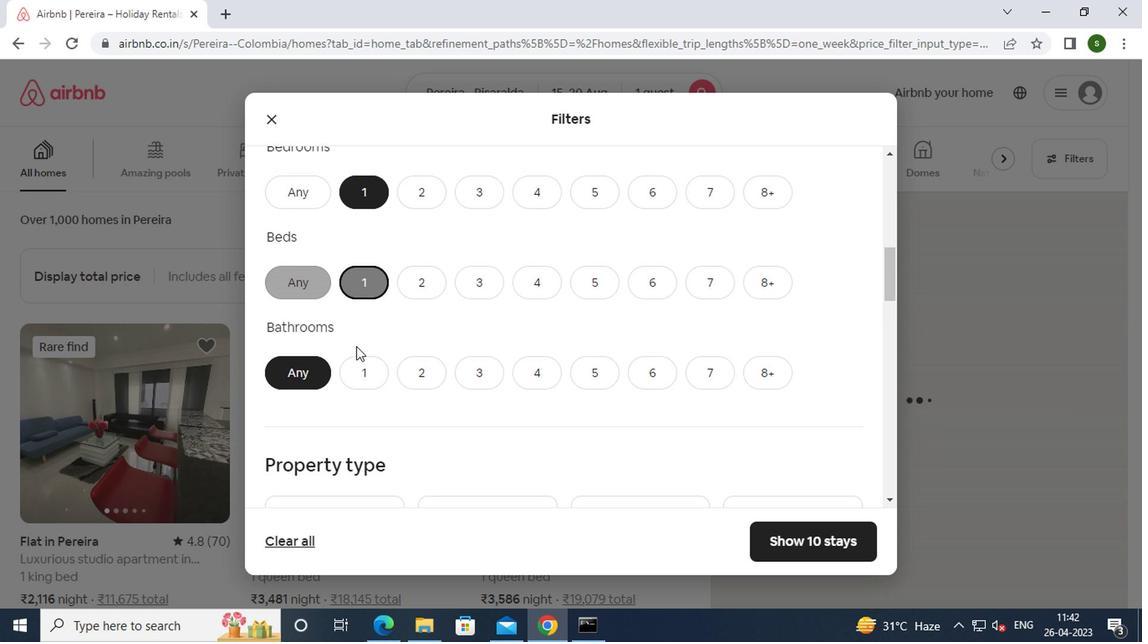 
Action: Mouse pressed left at (352, 377)
Screenshot: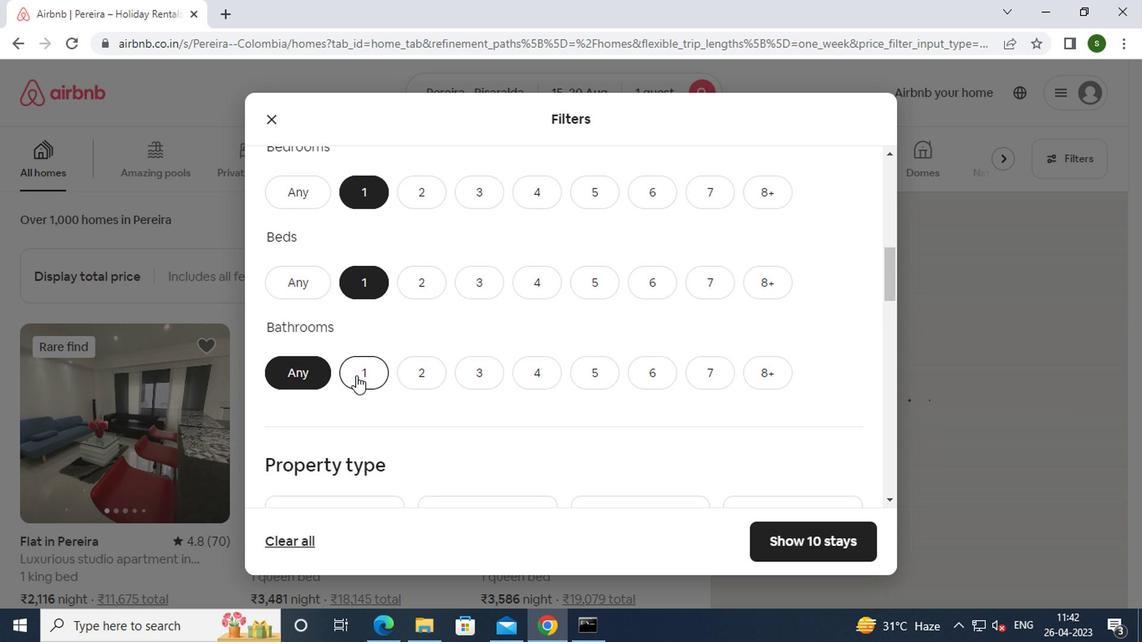 
Action: Mouse moved to (574, 337)
Screenshot: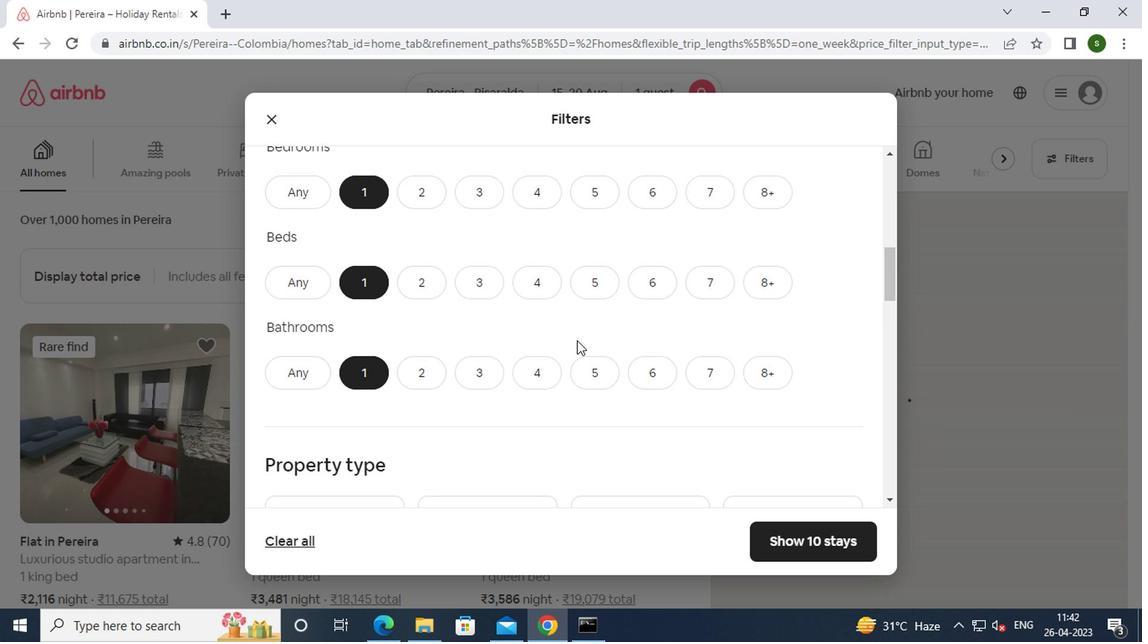 
Action: Mouse scrolled (574, 336) with delta (0, -1)
Screenshot: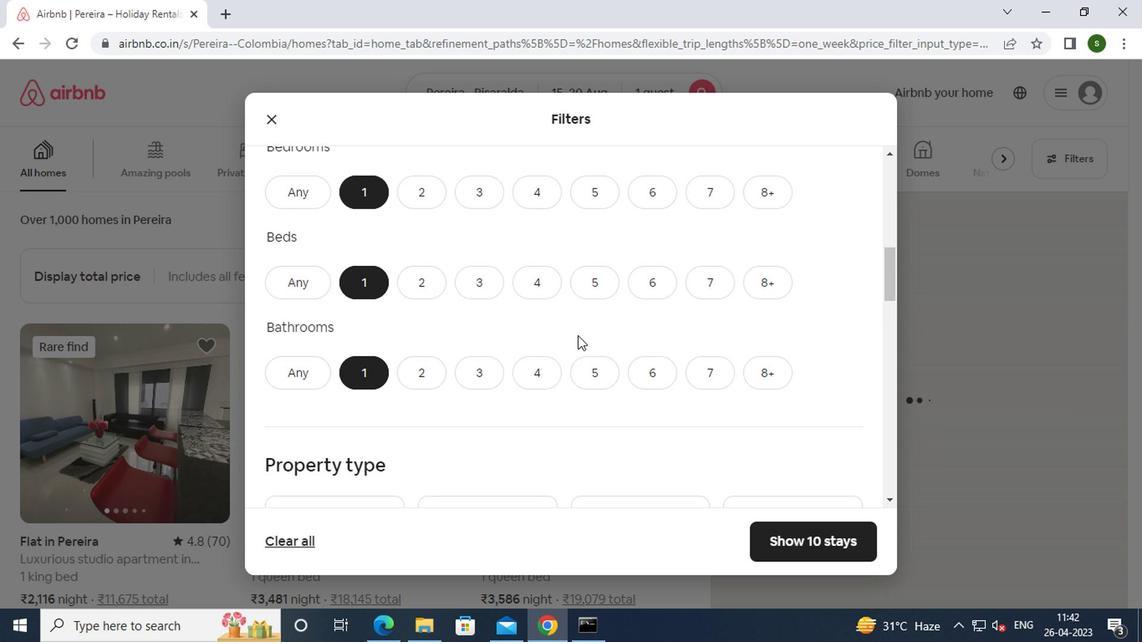 
Action: Mouse scrolled (574, 336) with delta (0, -1)
Screenshot: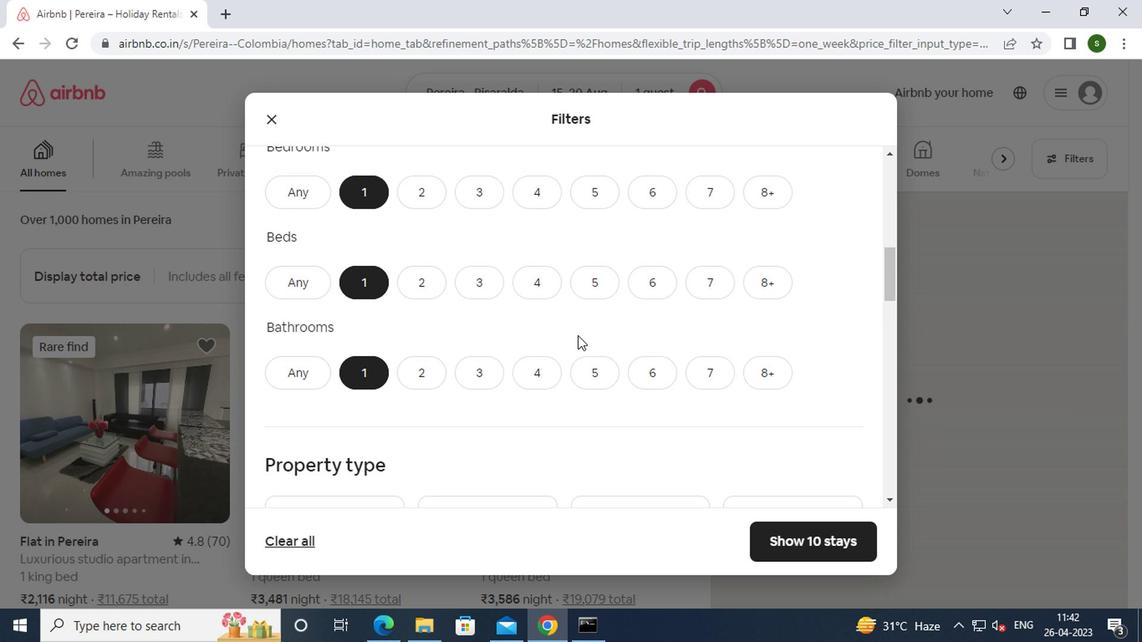 
Action: Mouse moved to (342, 371)
Screenshot: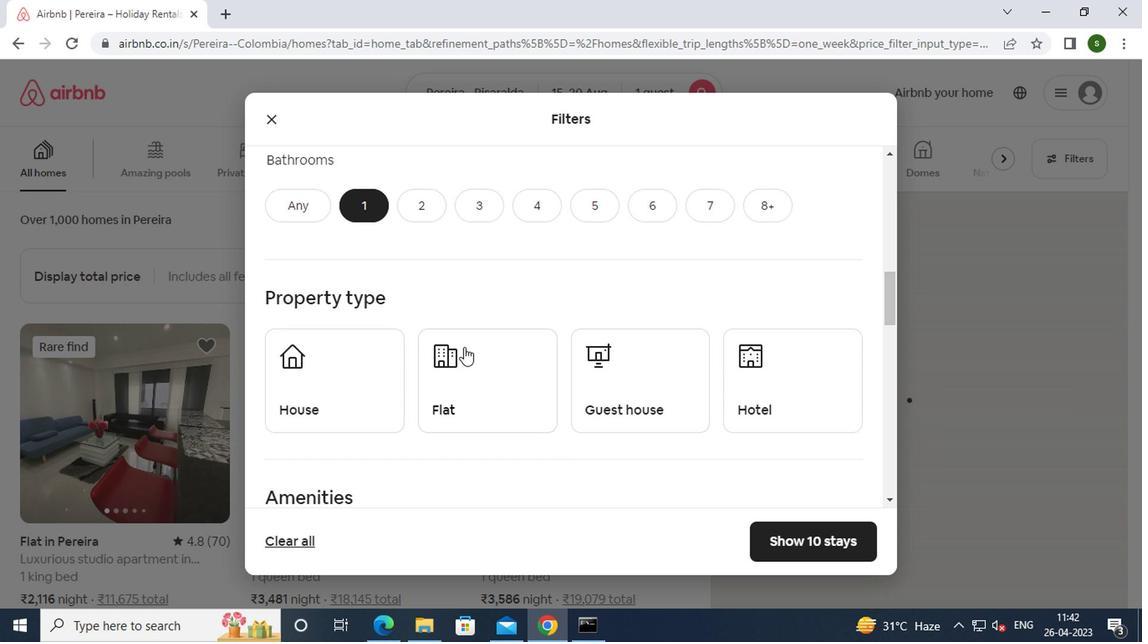 
Action: Mouse pressed left at (342, 371)
Screenshot: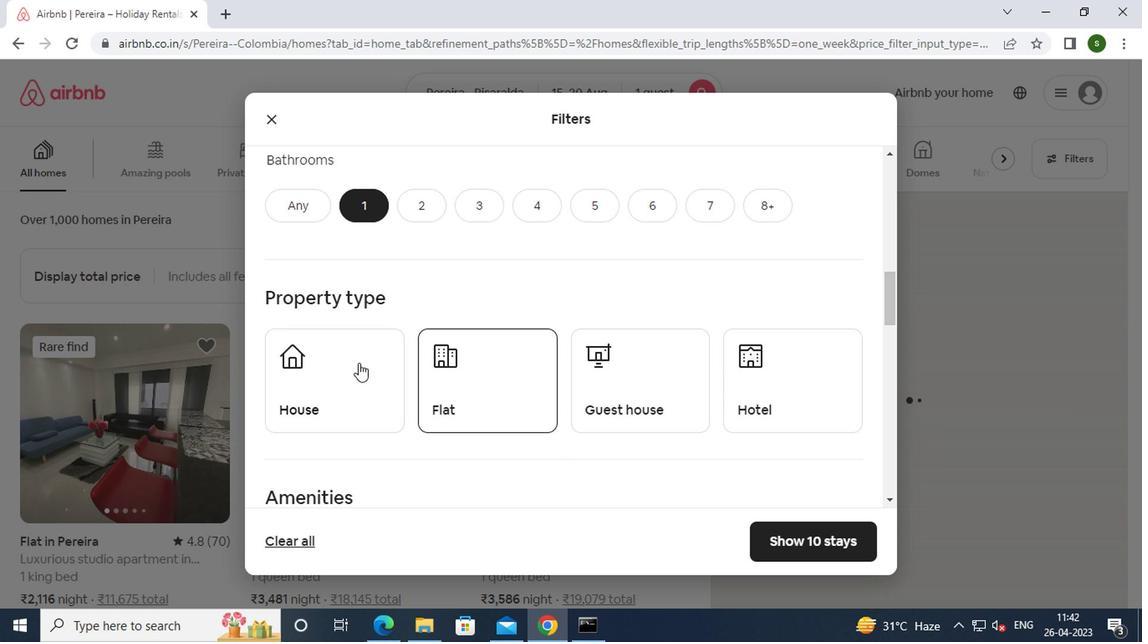 
Action: Mouse moved to (486, 390)
Screenshot: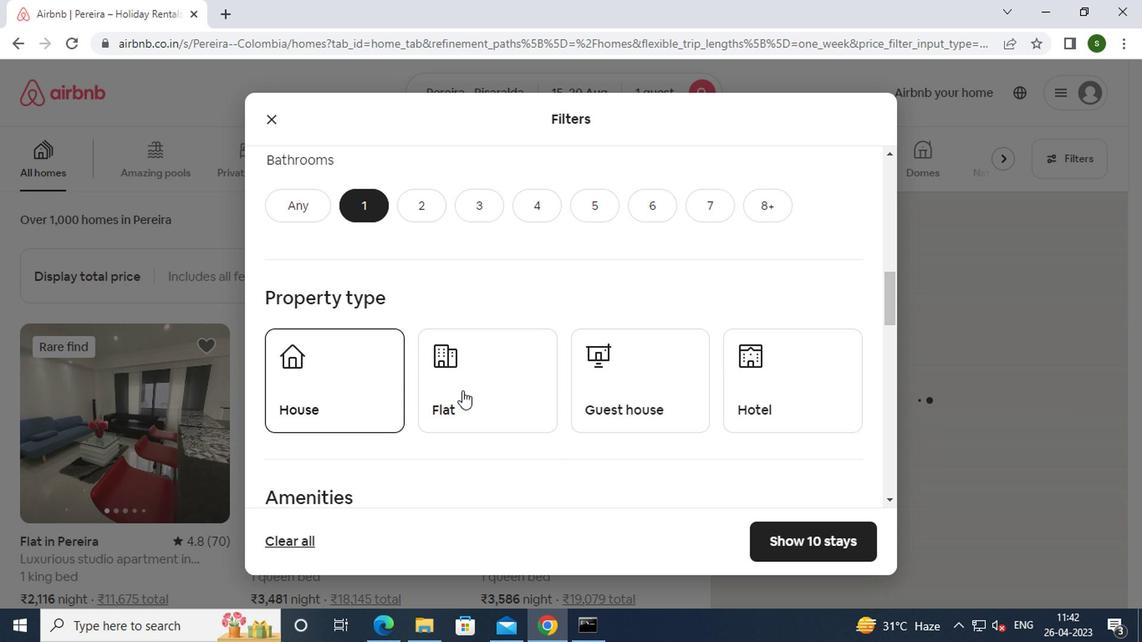 
Action: Mouse pressed left at (486, 390)
Screenshot: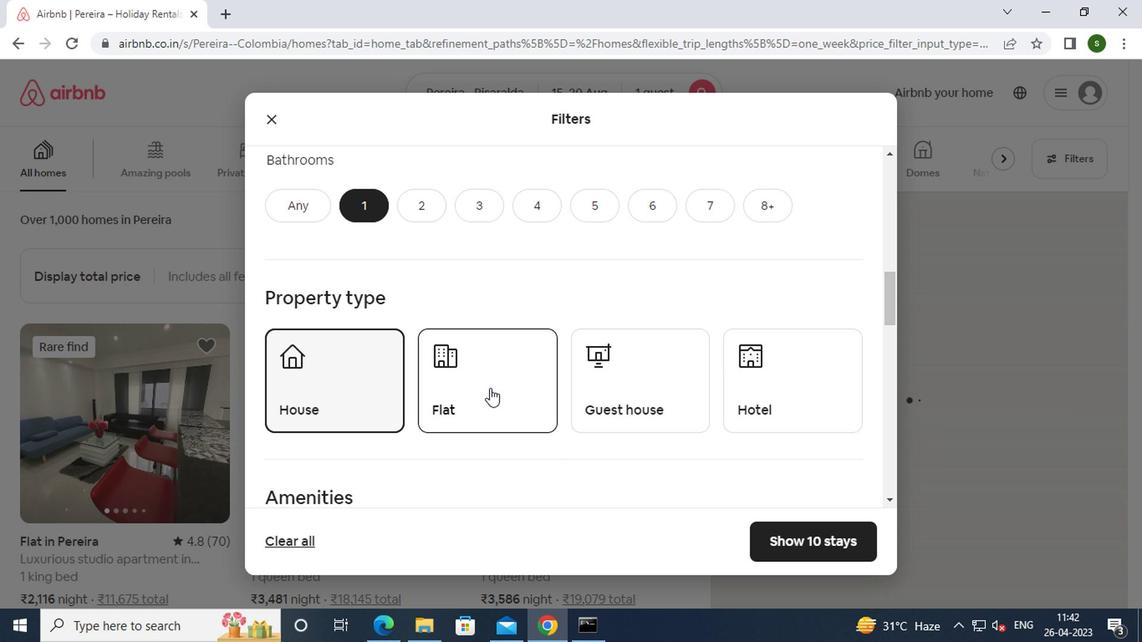 
Action: Mouse moved to (602, 382)
Screenshot: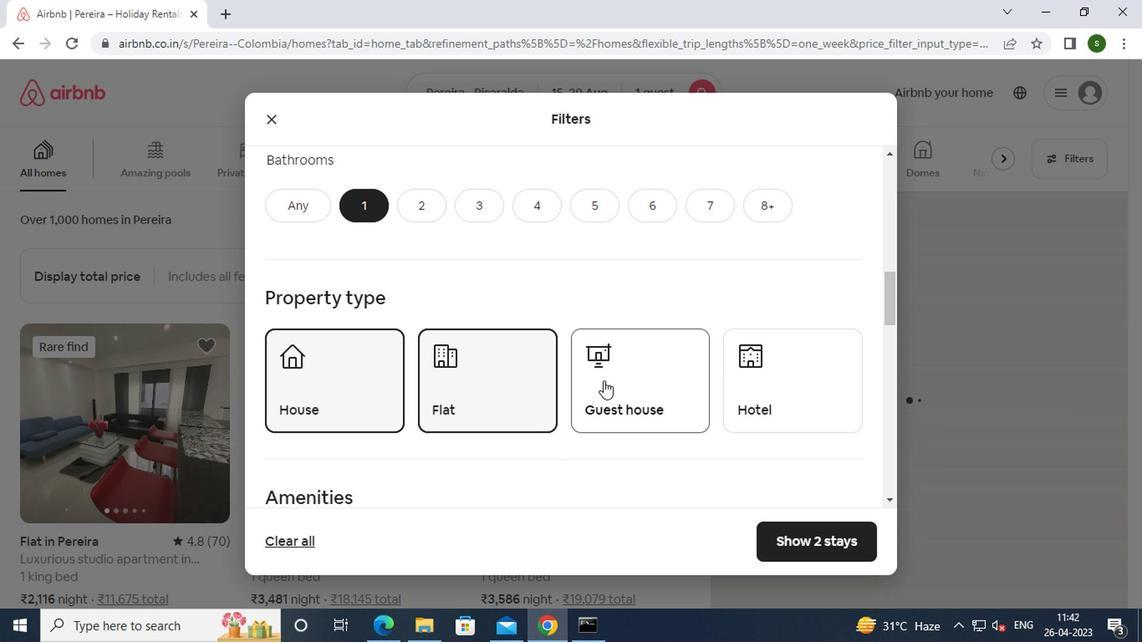 
Action: Mouse pressed left at (602, 382)
Screenshot: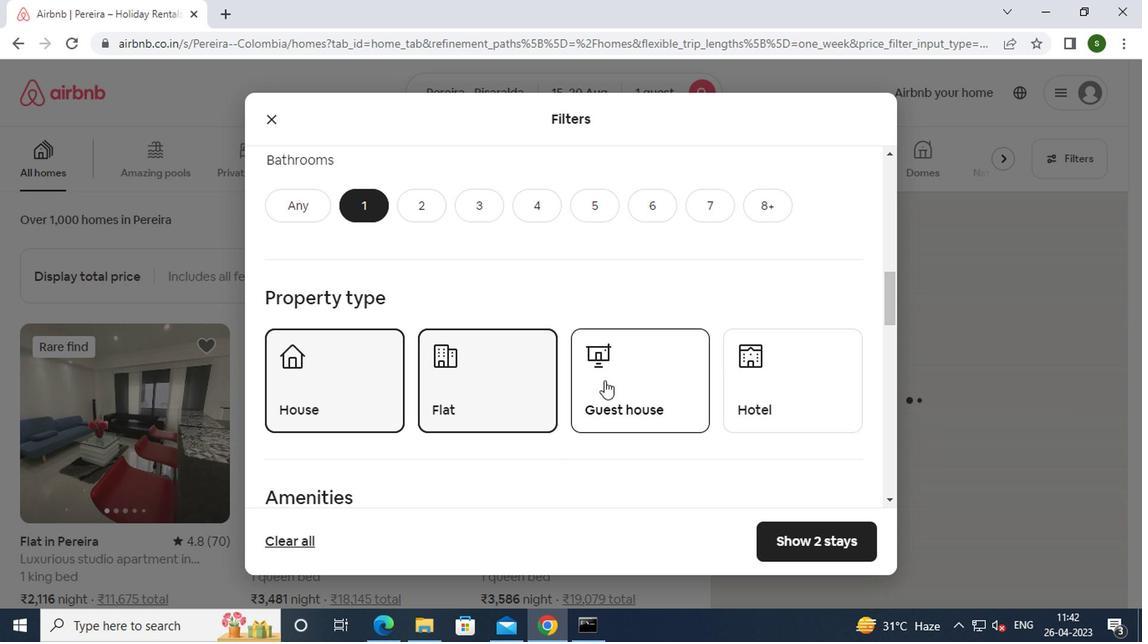 
Action: Mouse moved to (752, 374)
Screenshot: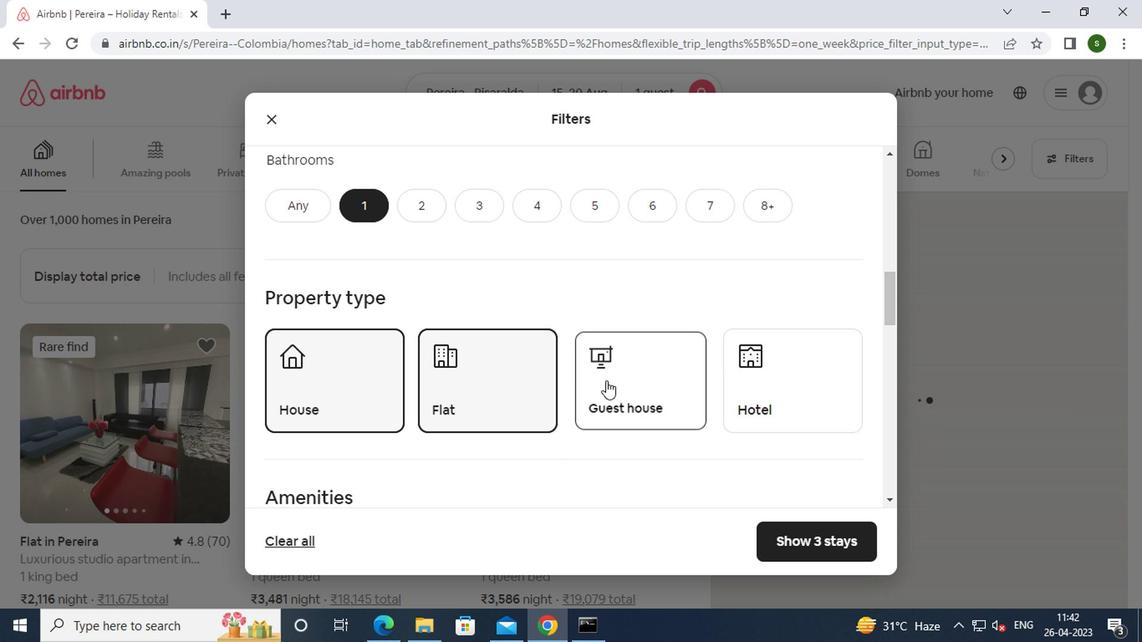 
Action: Mouse pressed left at (752, 374)
Screenshot: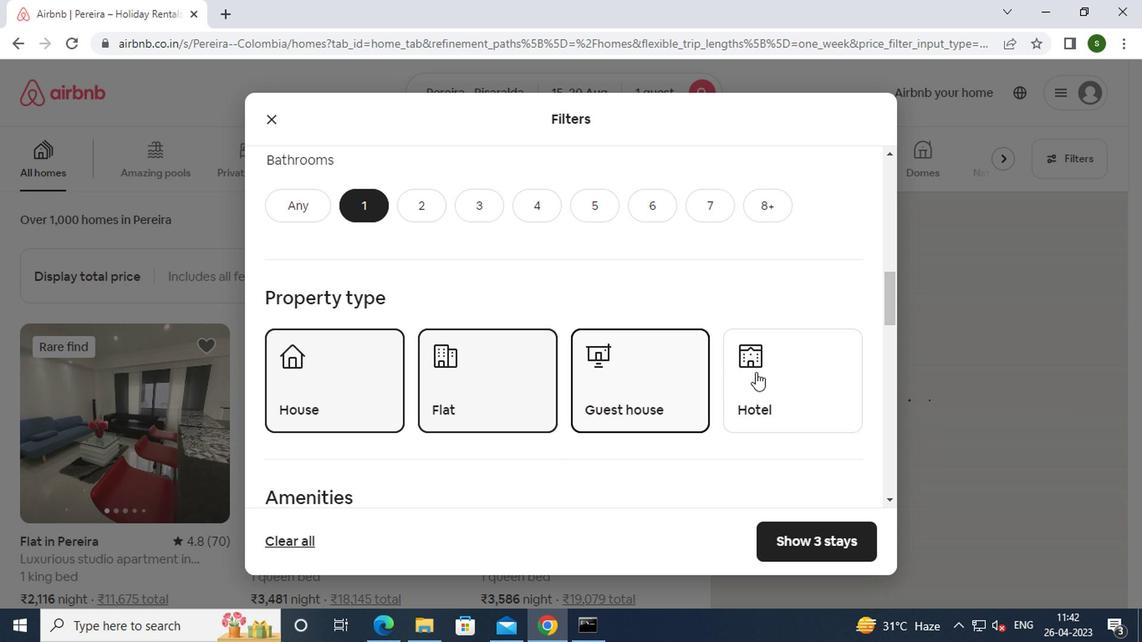 
Action: Mouse moved to (589, 336)
Screenshot: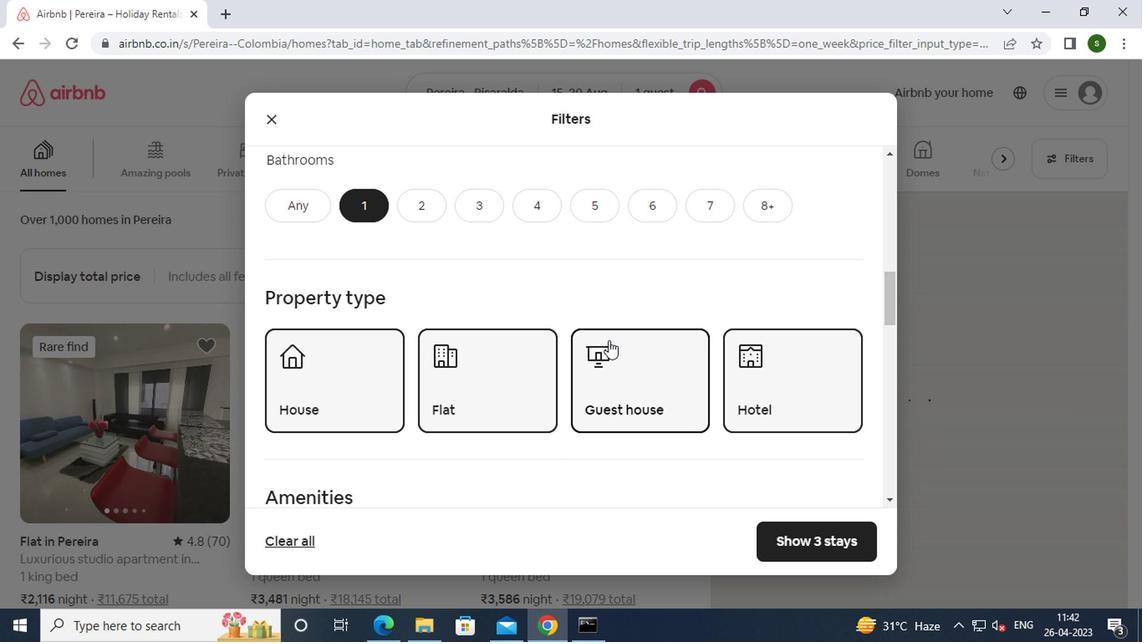 
Action: Mouse scrolled (589, 335) with delta (0, 0)
Screenshot: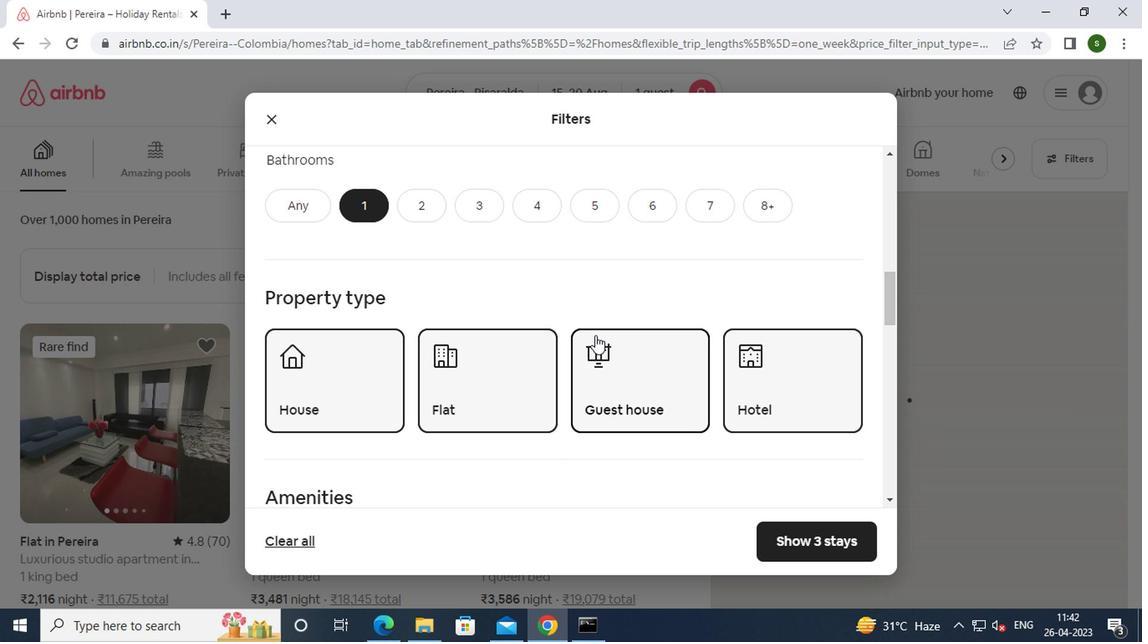 
Action: Mouse scrolled (589, 335) with delta (0, 0)
Screenshot: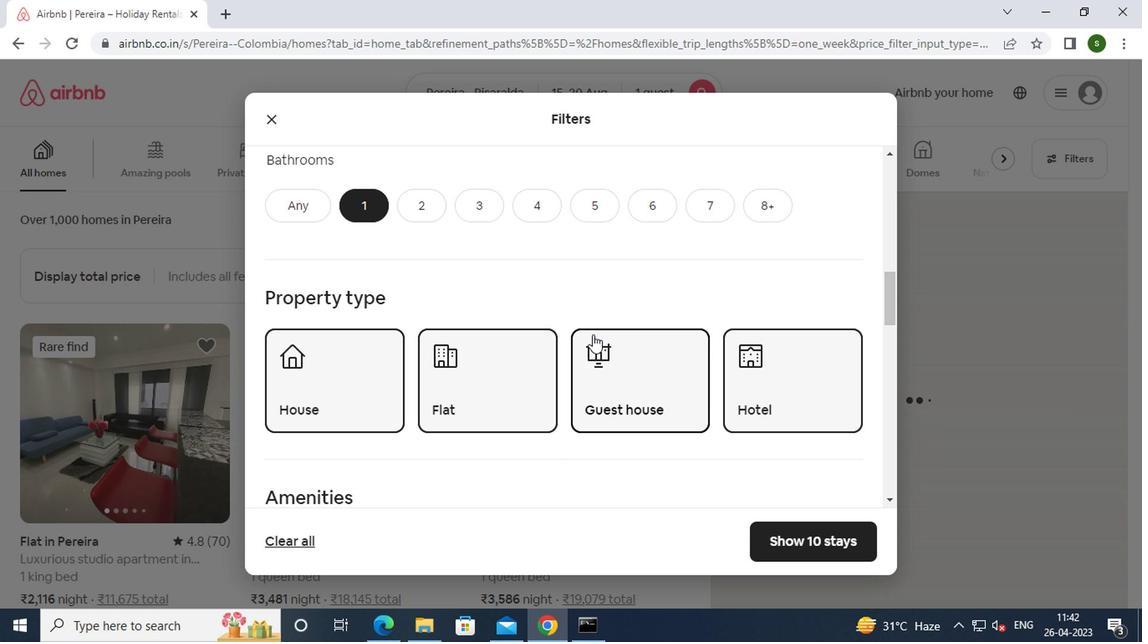 
Action: Mouse scrolled (589, 335) with delta (0, 0)
Screenshot: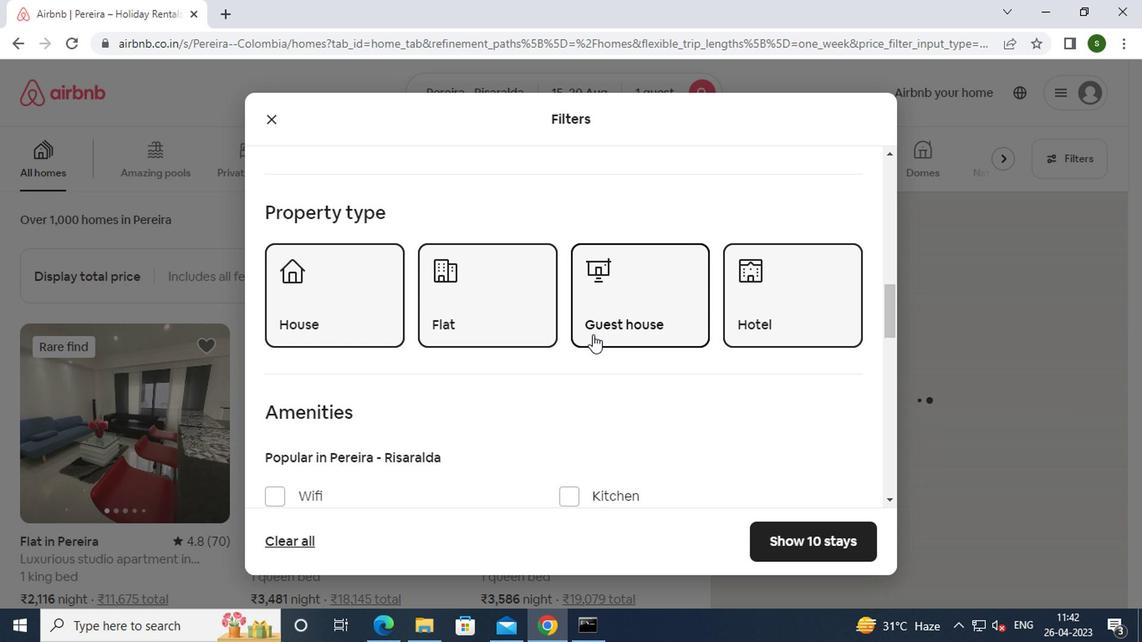 
Action: Mouse moved to (375, 364)
Screenshot: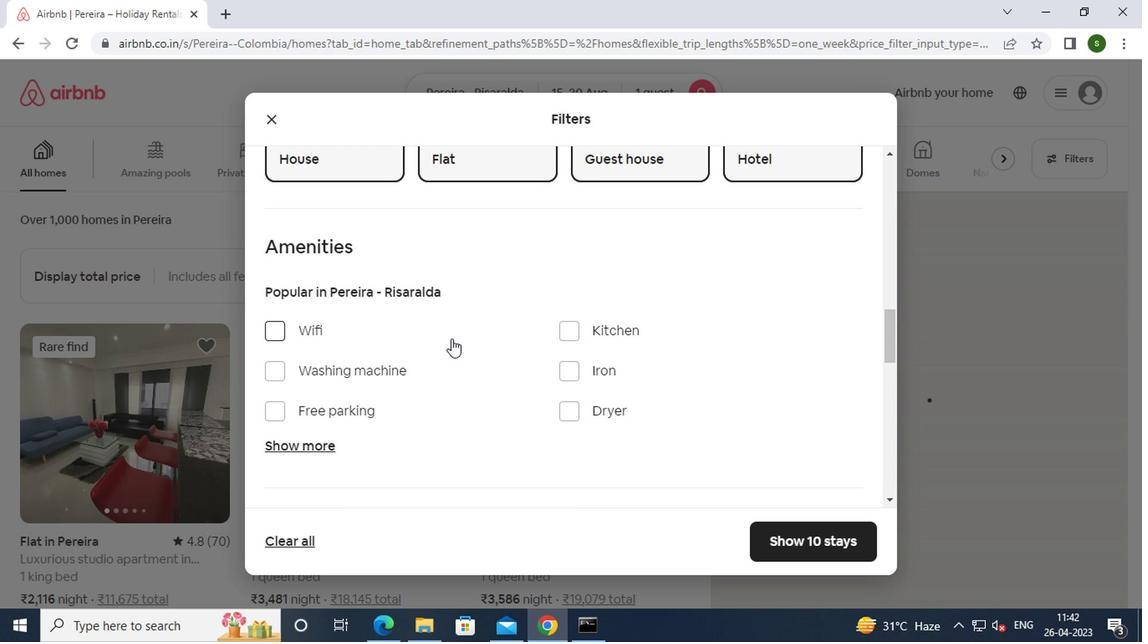 
Action: Mouse pressed left at (375, 364)
Screenshot: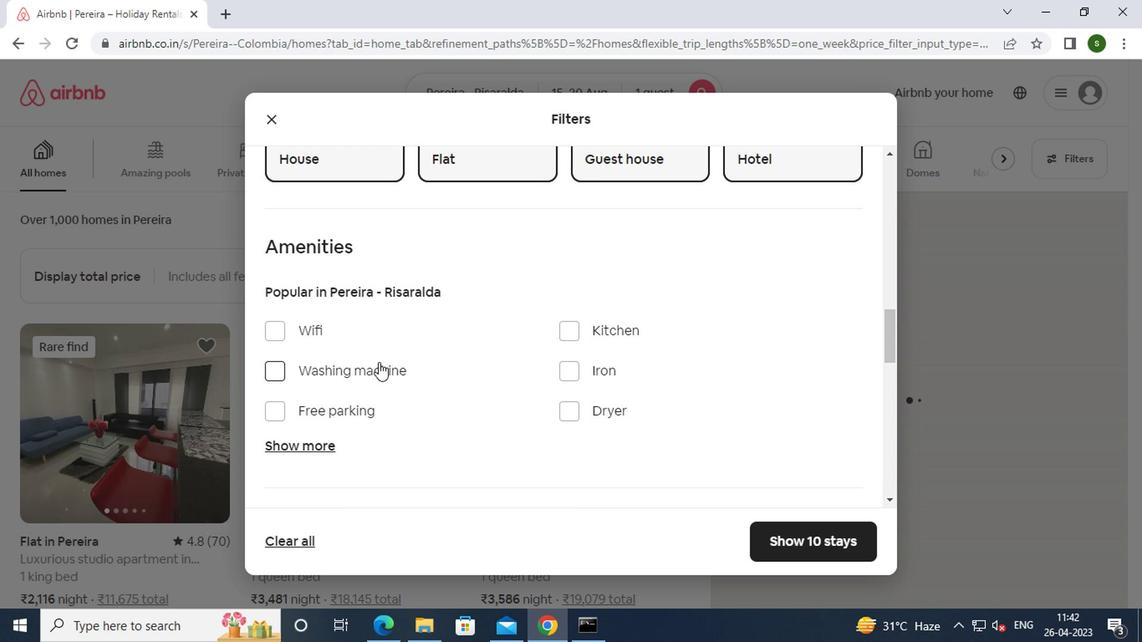 
Action: Mouse moved to (576, 361)
Screenshot: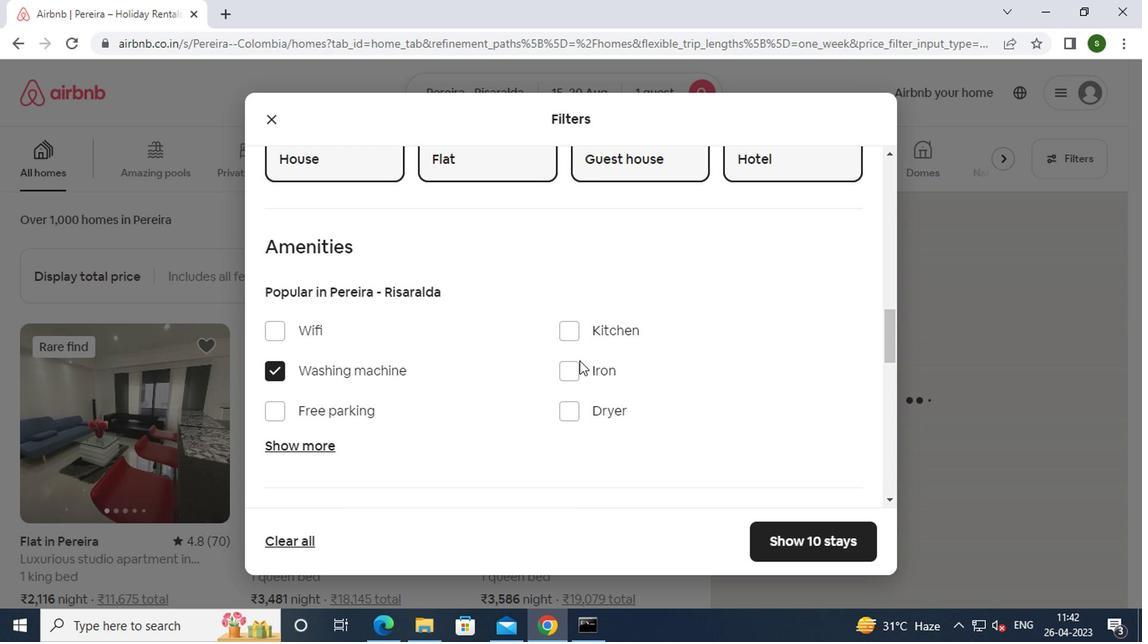 
Action: Mouse scrolled (576, 360) with delta (0, -1)
Screenshot: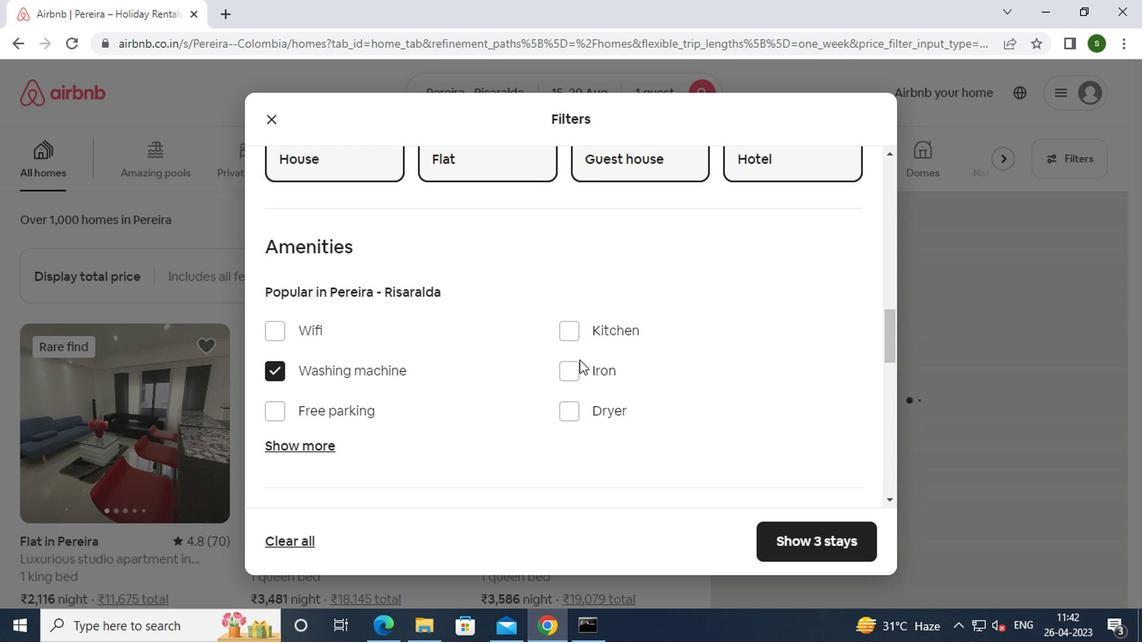 
Action: Mouse scrolled (576, 360) with delta (0, -1)
Screenshot: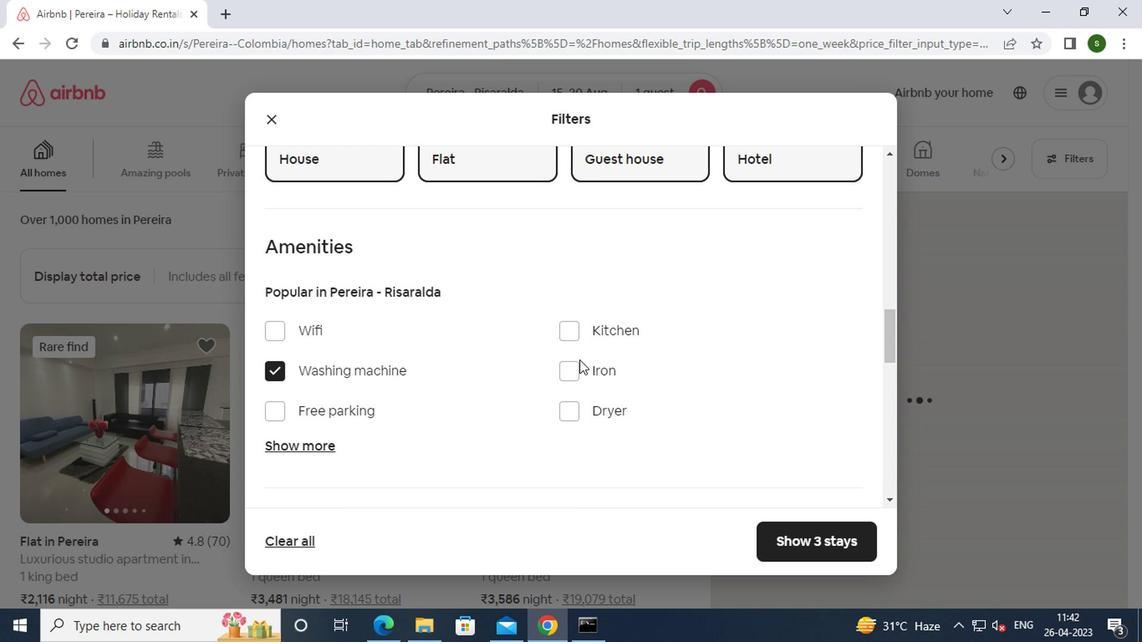 
Action: Mouse scrolled (576, 360) with delta (0, -1)
Screenshot: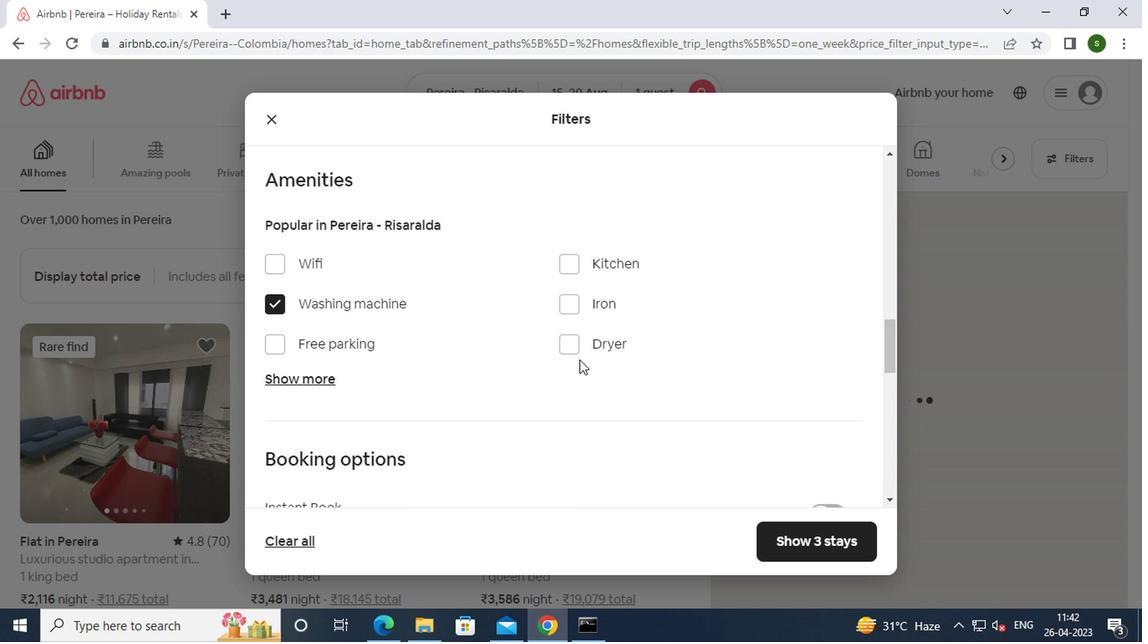 
Action: Mouse moved to (826, 403)
Screenshot: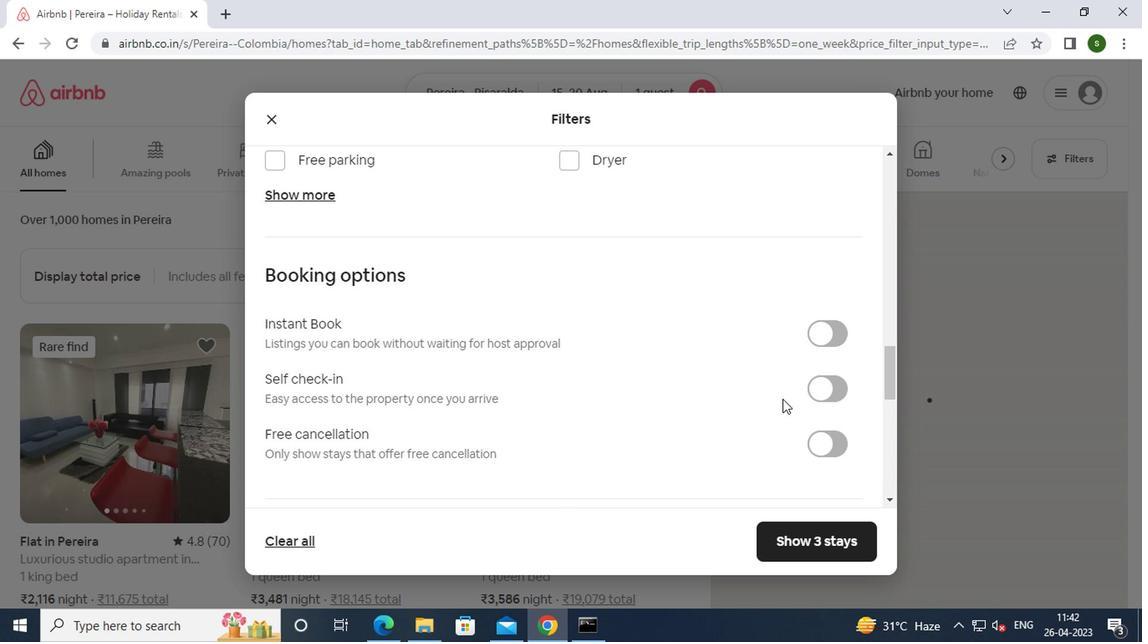 
Action: Mouse pressed left at (826, 403)
Screenshot: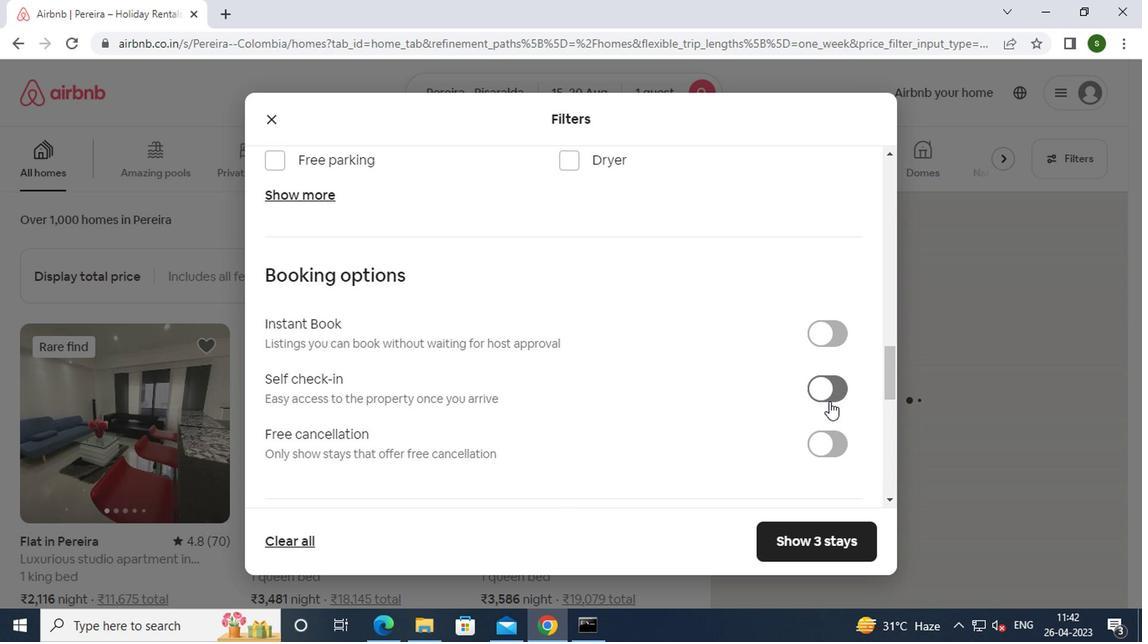 
Action: Mouse moved to (577, 361)
Screenshot: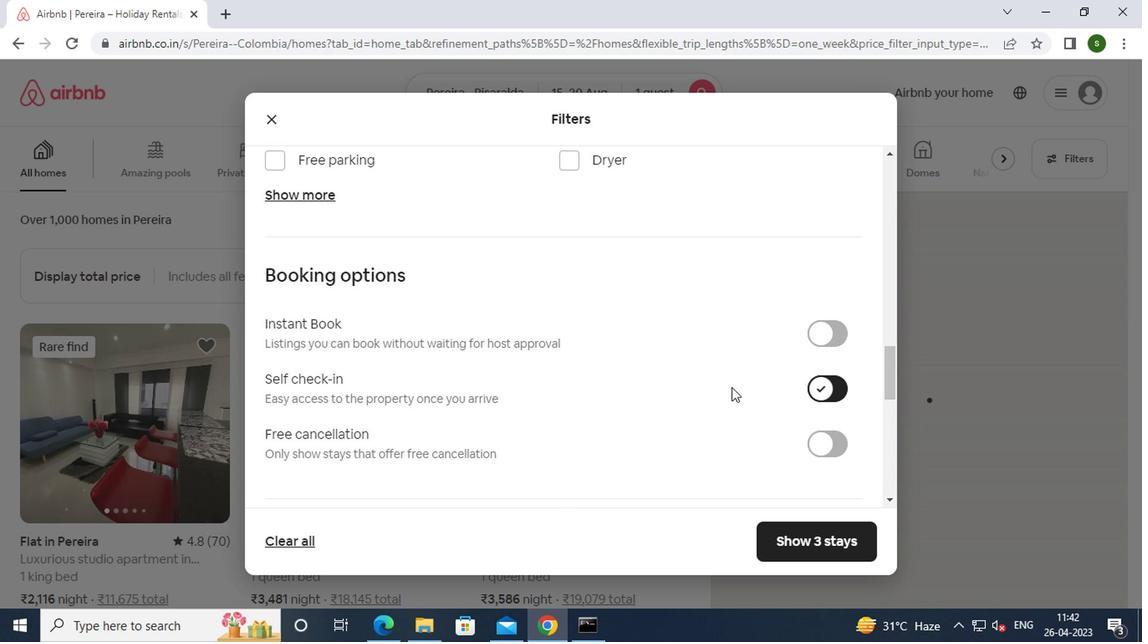 
Action: Mouse scrolled (577, 360) with delta (0, -1)
Screenshot: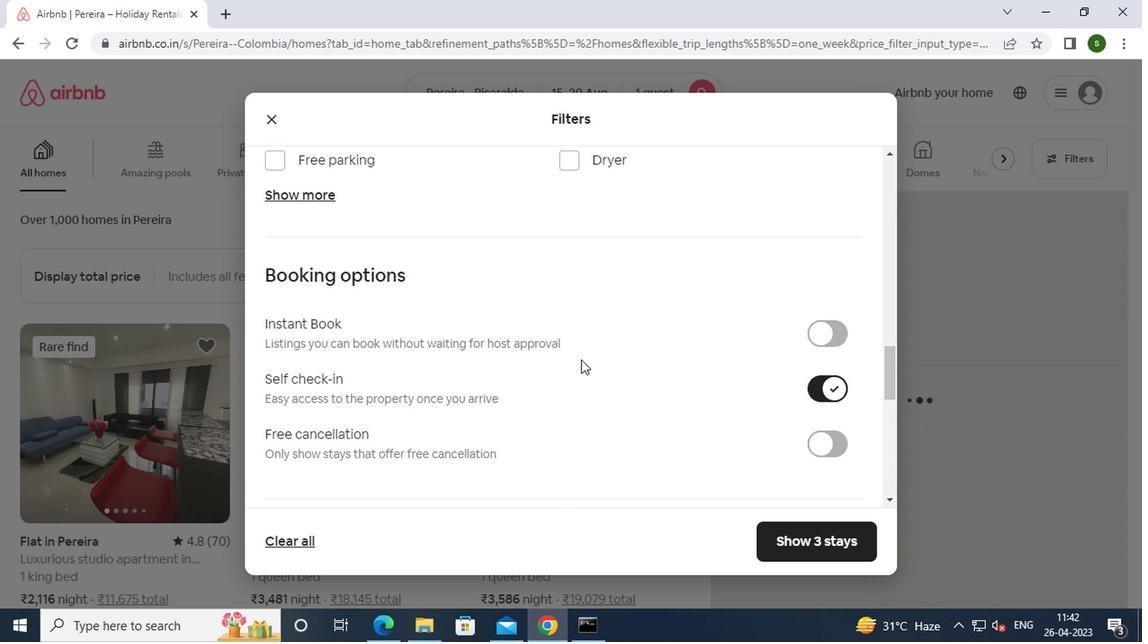 
Action: Mouse scrolled (577, 360) with delta (0, -1)
Screenshot: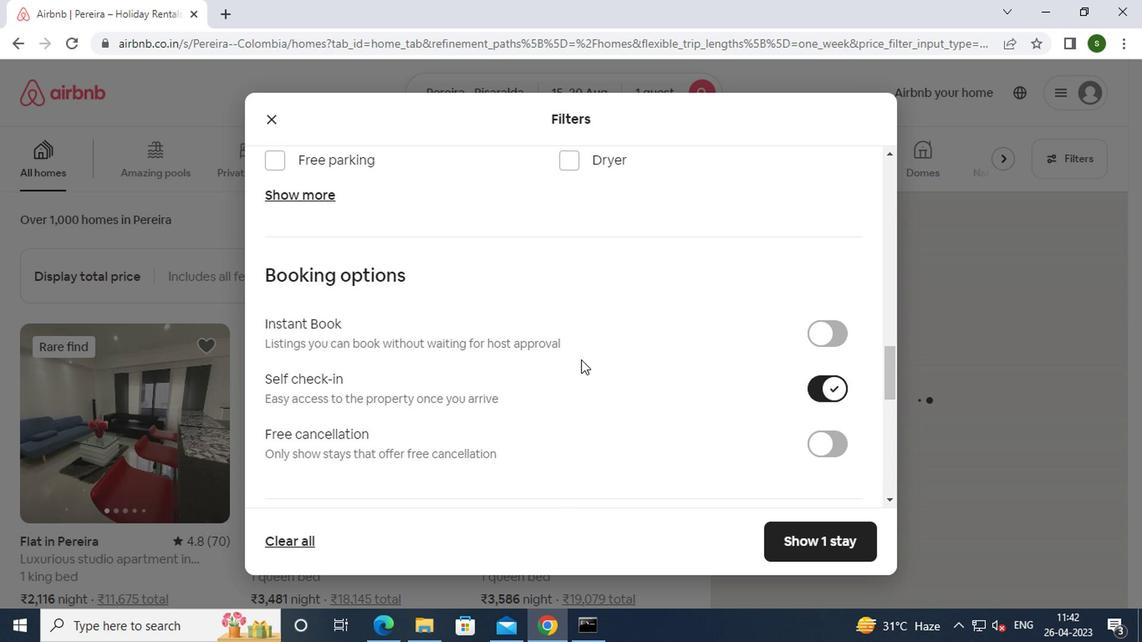 
Action: Mouse scrolled (577, 360) with delta (0, -1)
Screenshot: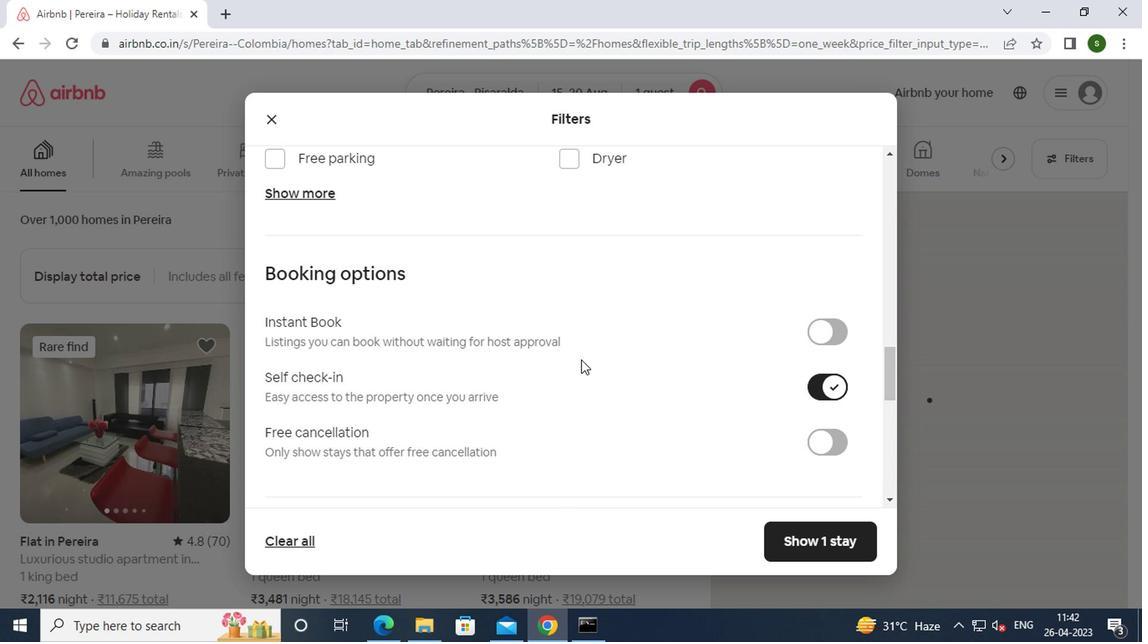 
Action: Mouse scrolled (577, 360) with delta (0, -1)
Screenshot: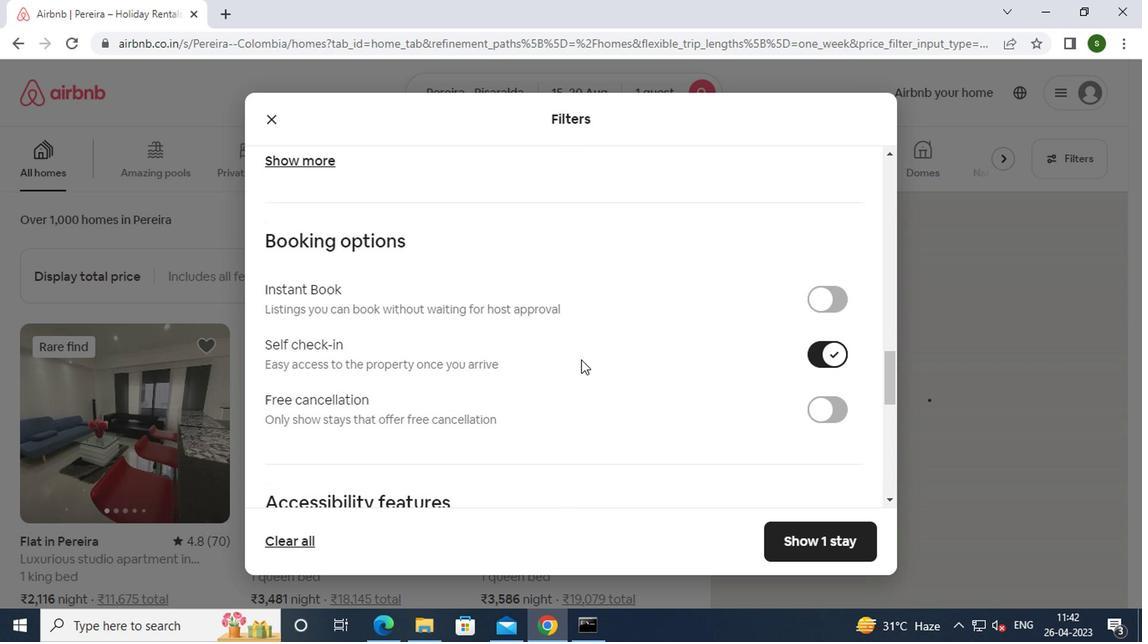 
Action: Mouse scrolled (577, 360) with delta (0, -1)
Screenshot: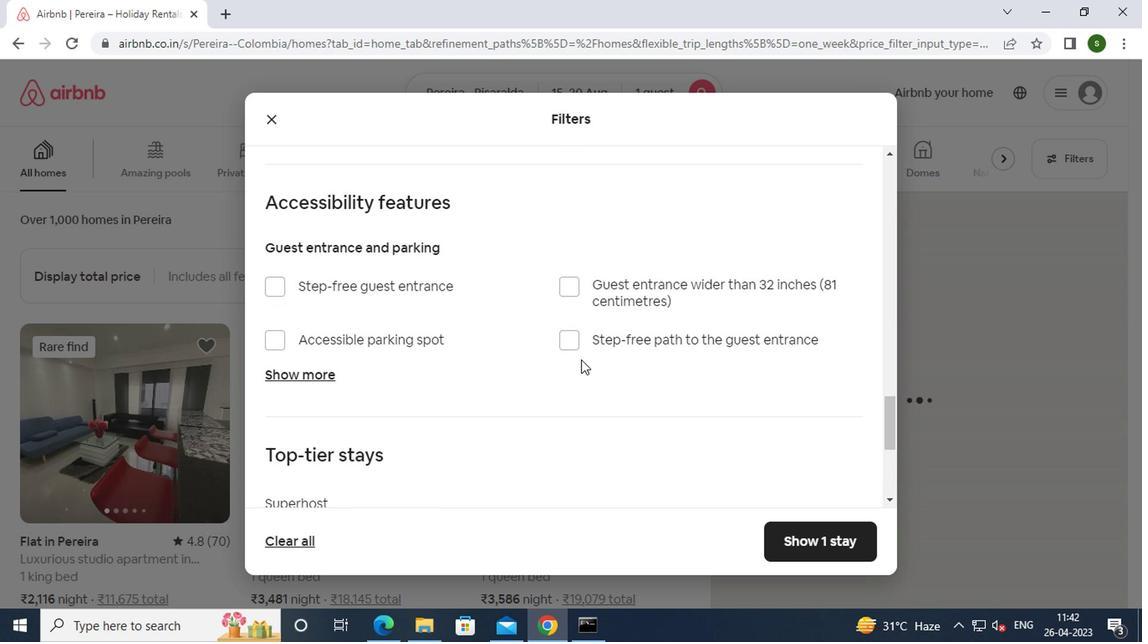 
Action: Mouse scrolled (577, 360) with delta (0, -1)
Screenshot: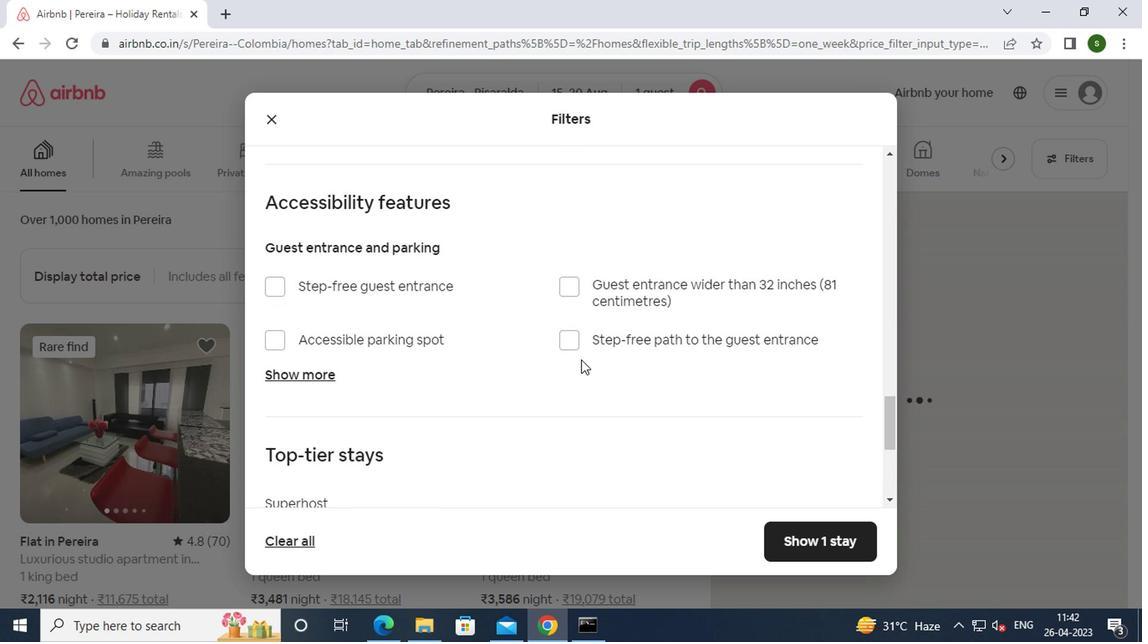 
Action: Mouse scrolled (577, 360) with delta (0, -1)
Screenshot: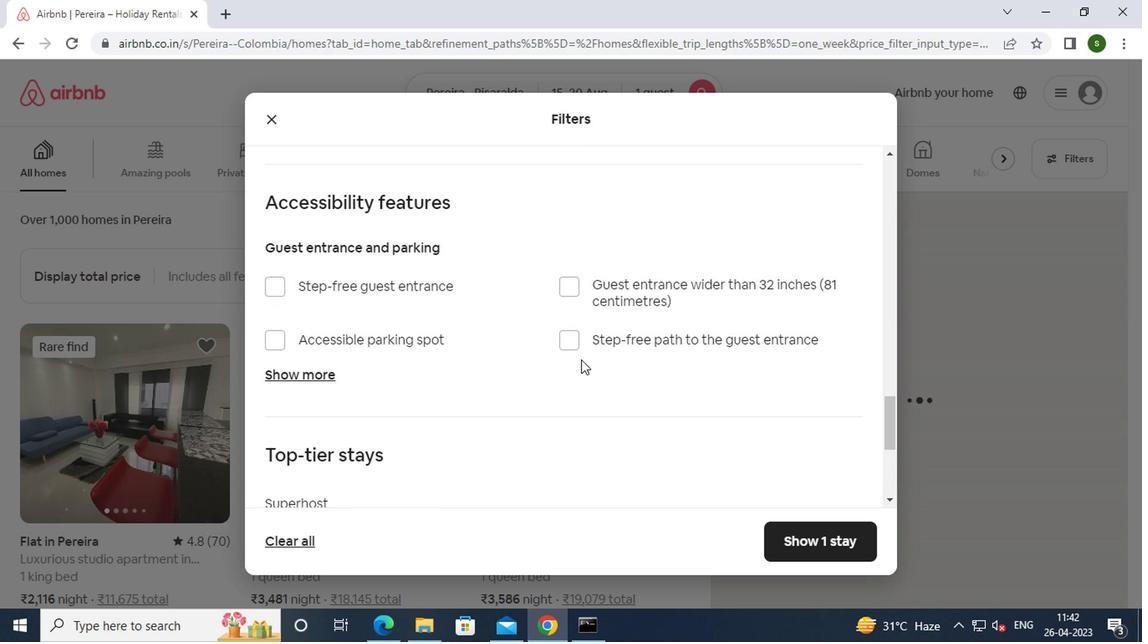 
Action: Mouse scrolled (577, 360) with delta (0, -1)
Screenshot: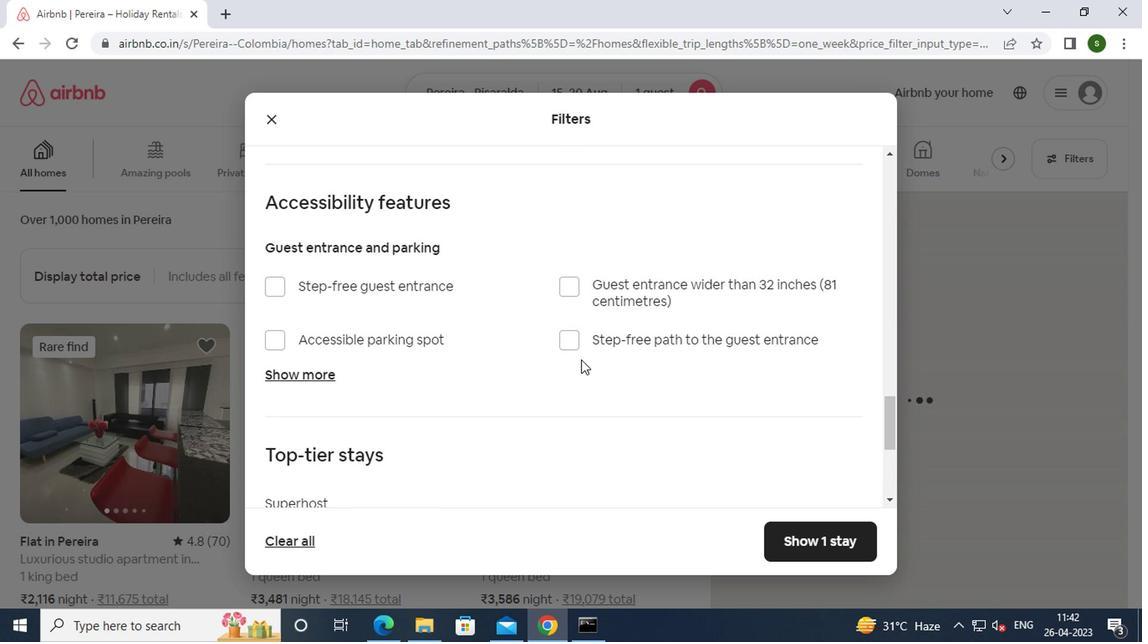 
Action: Mouse scrolled (577, 360) with delta (0, -1)
Screenshot: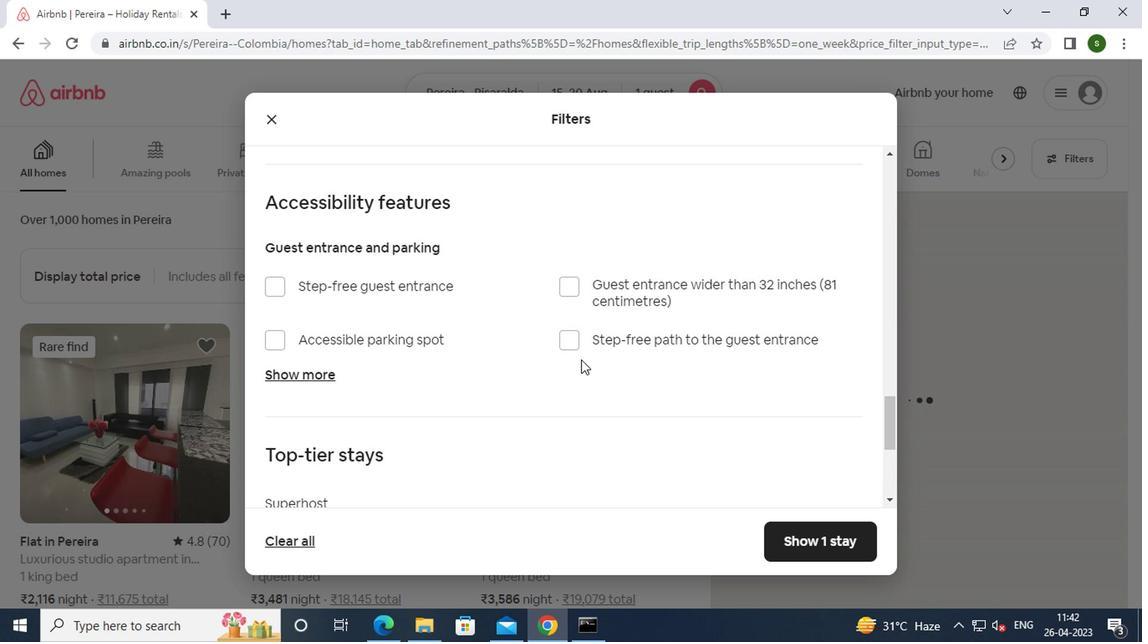
Action: Mouse moved to (318, 386)
Screenshot: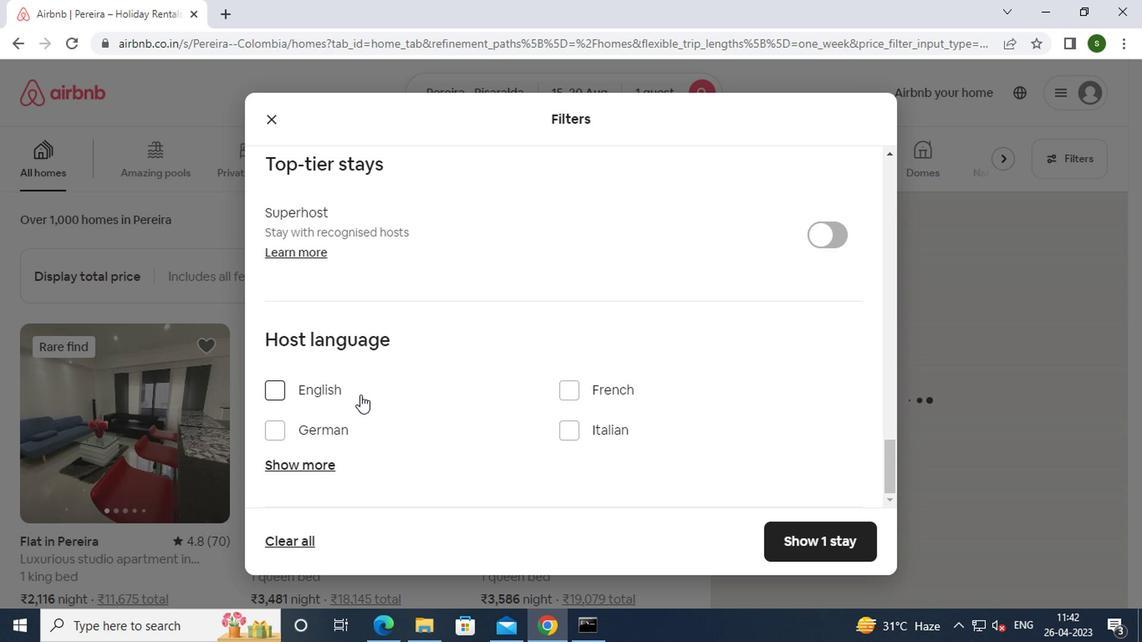 
Action: Mouse pressed left at (318, 386)
Screenshot: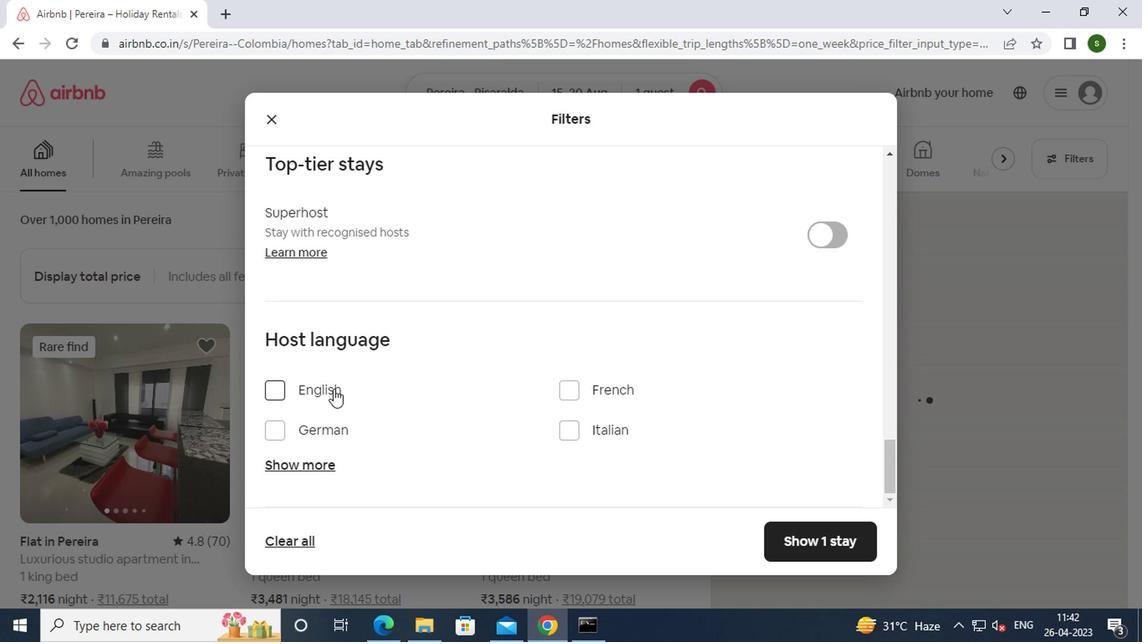 
Action: Mouse moved to (815, 548)
Screenshot: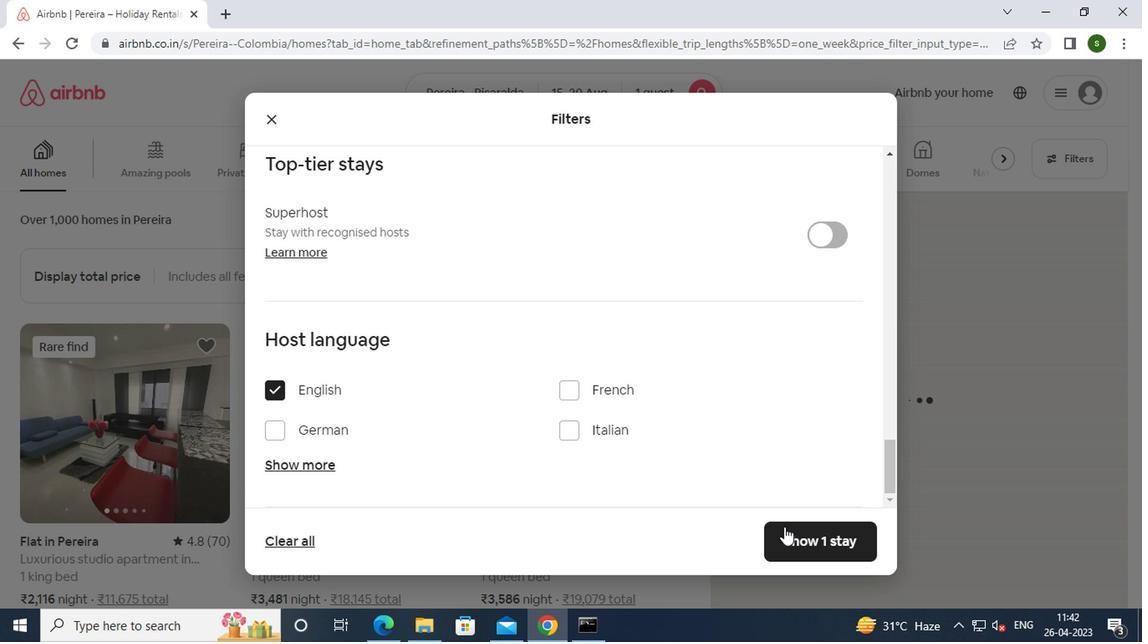 
Action: Mouse pressed left at (815, 548)
Screenshot: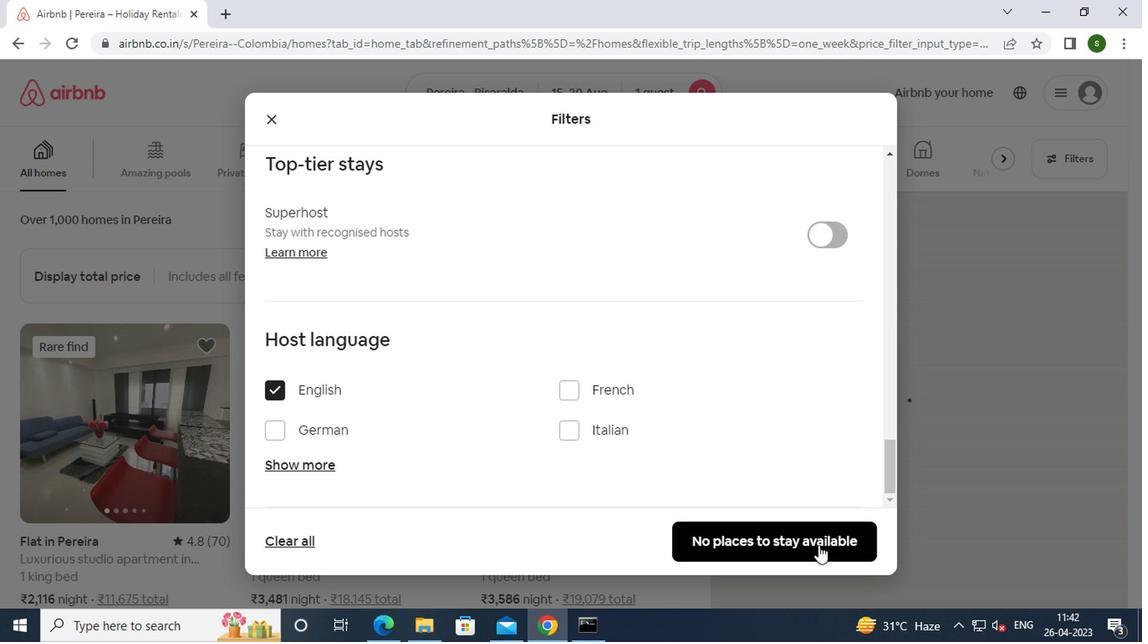 
Action: Mouse moved to (815, 546)
Screenshot: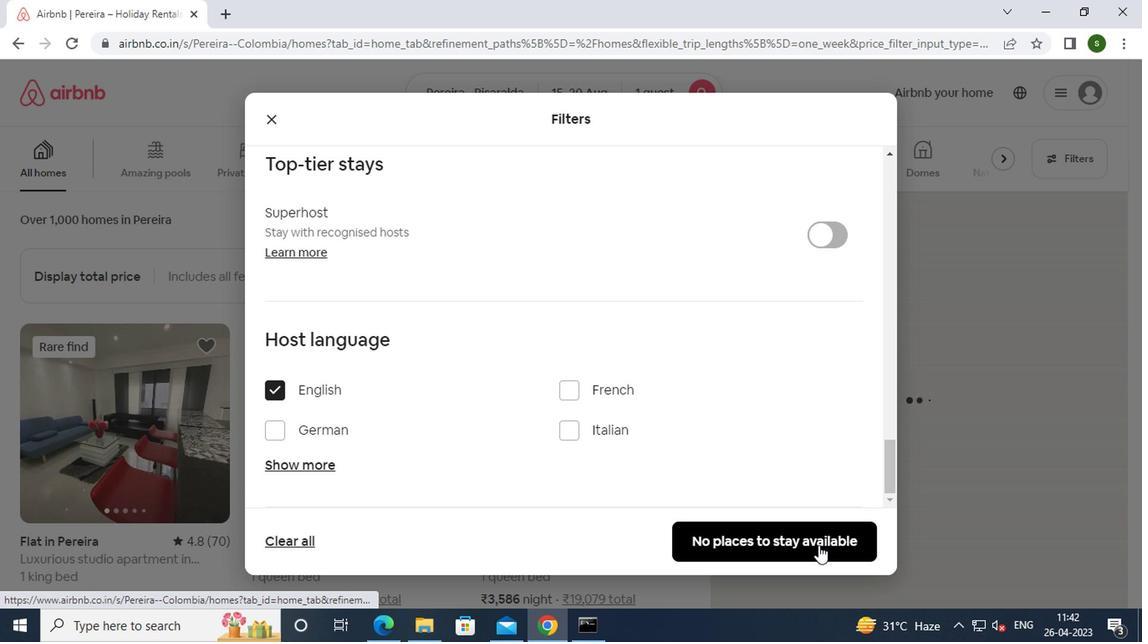 
